 Task: For heading Use Caveat with pink colour.  font size for heading20,  'Change the font style of data to'Caveat and font size to 12,  Change the alignment of both headline & data to Align left In the sheet  Budget Control Sheetbook
Action: Mouse moved to (108, 209)
Screenshot: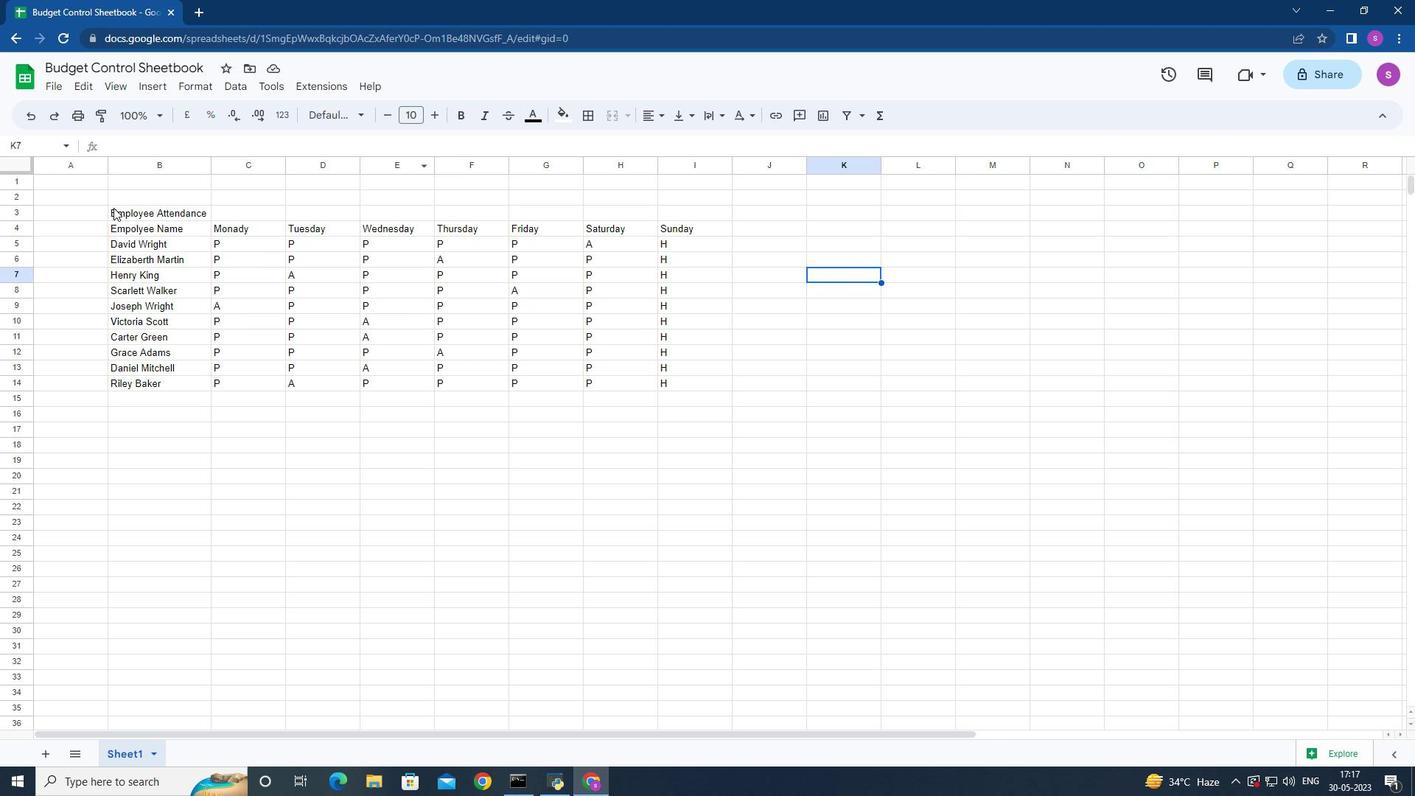 
Action: Mouse pressed left at (108, 209)
Screenshot: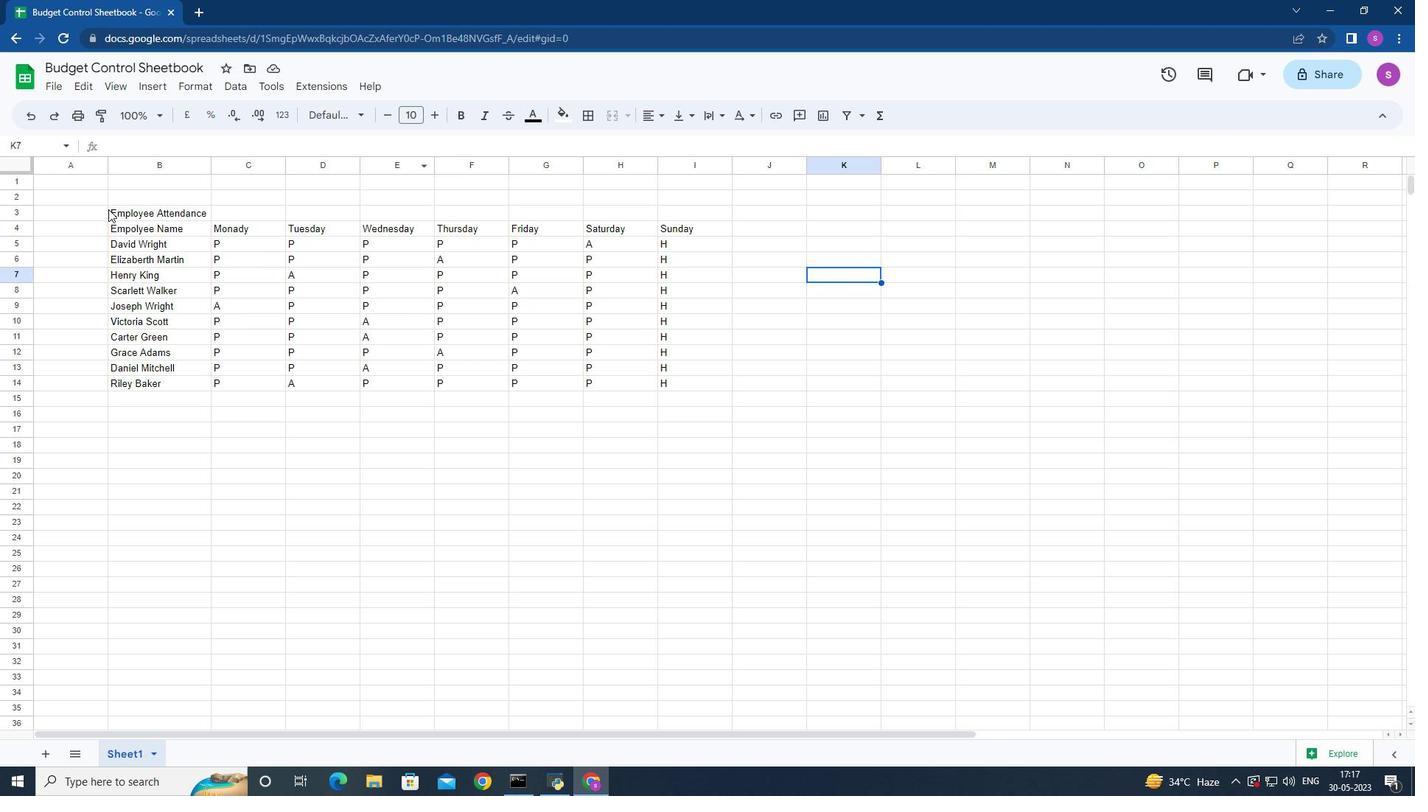 
Action: Mouse moved to (354, 115)
Screenshot: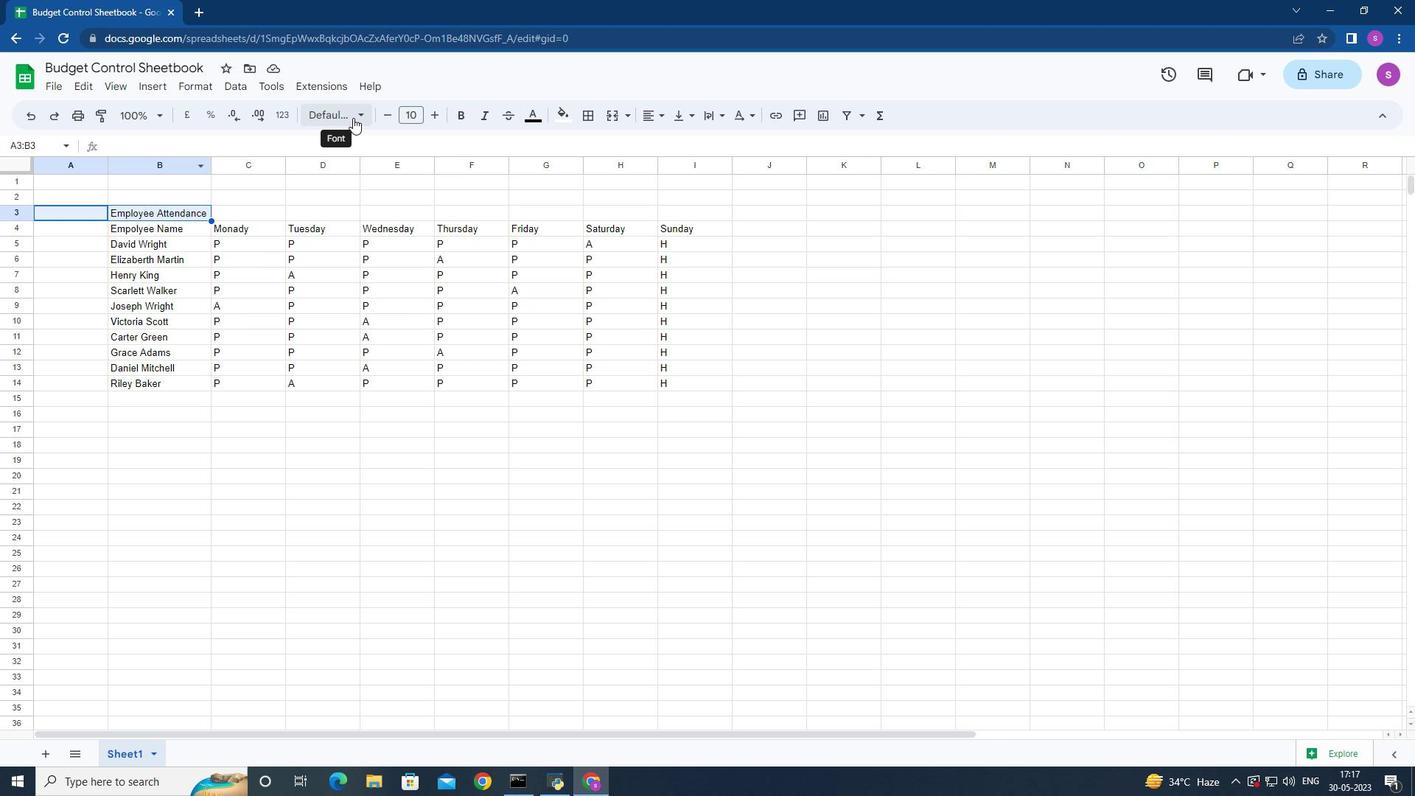
Action: Mouse pressed left at (354, 115)
Screenshot: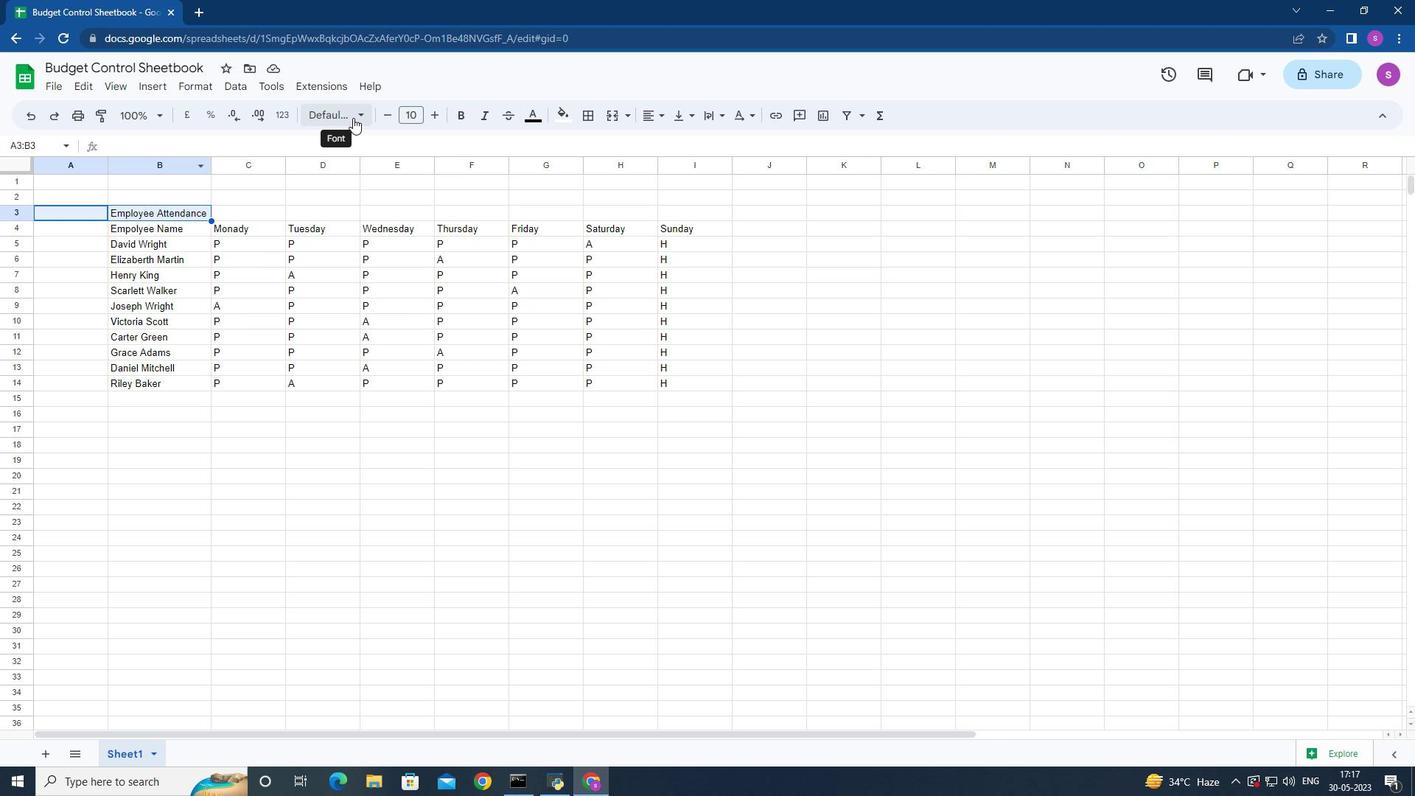 
Action: Mouse moved to (371, 444)
Screenshot: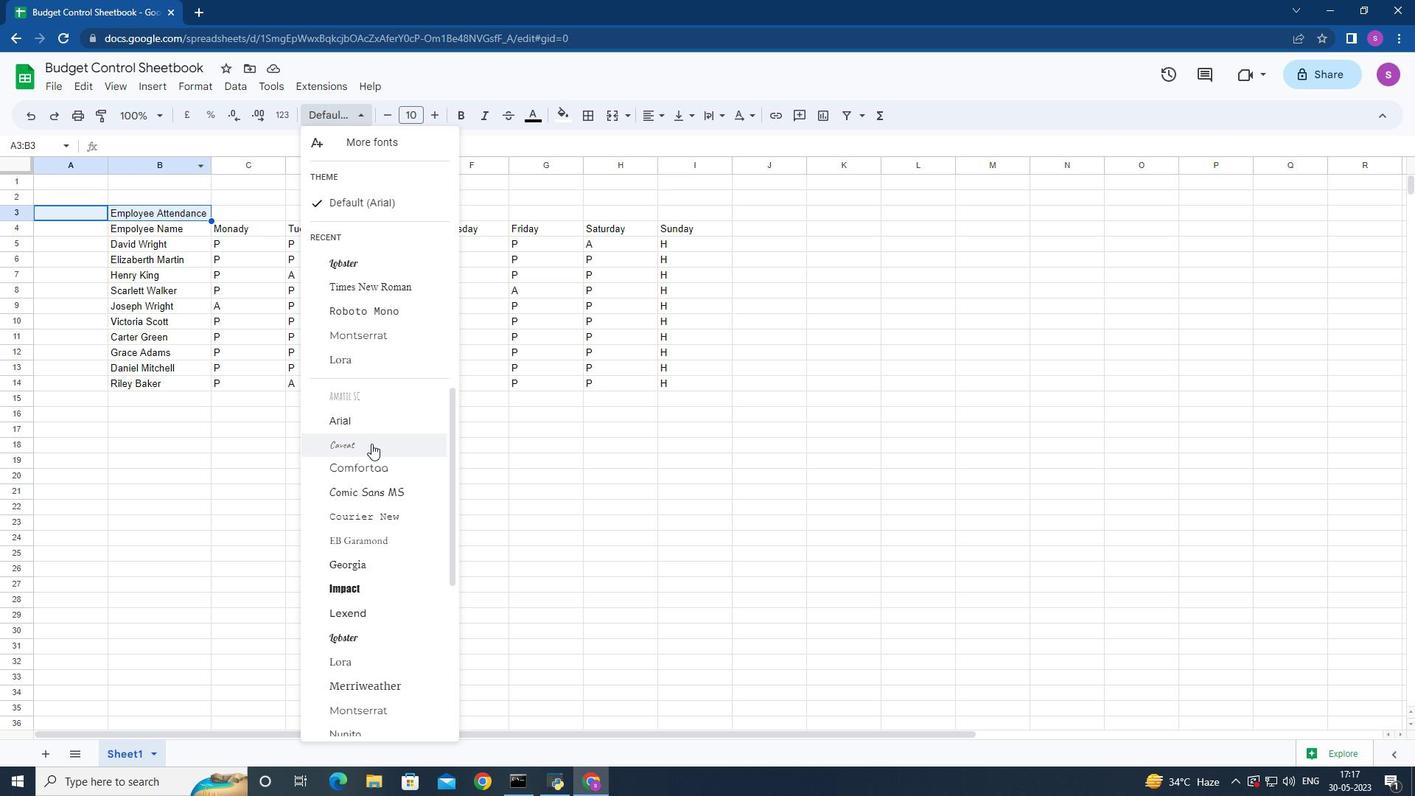 
Action: Mouse pressed left at (371, 444)
Screenshot: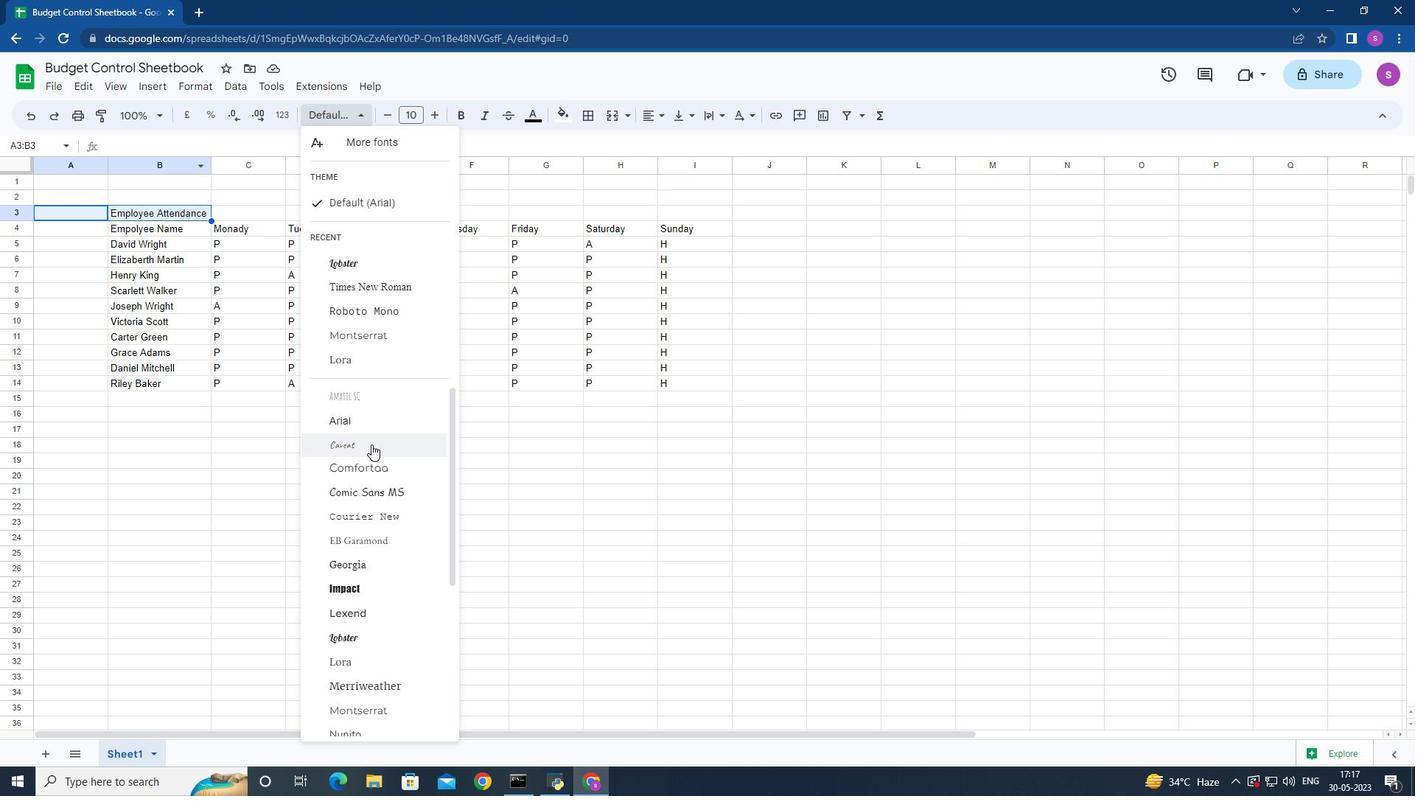 
Action: Mouse moved to (528, 117)
Screenshot: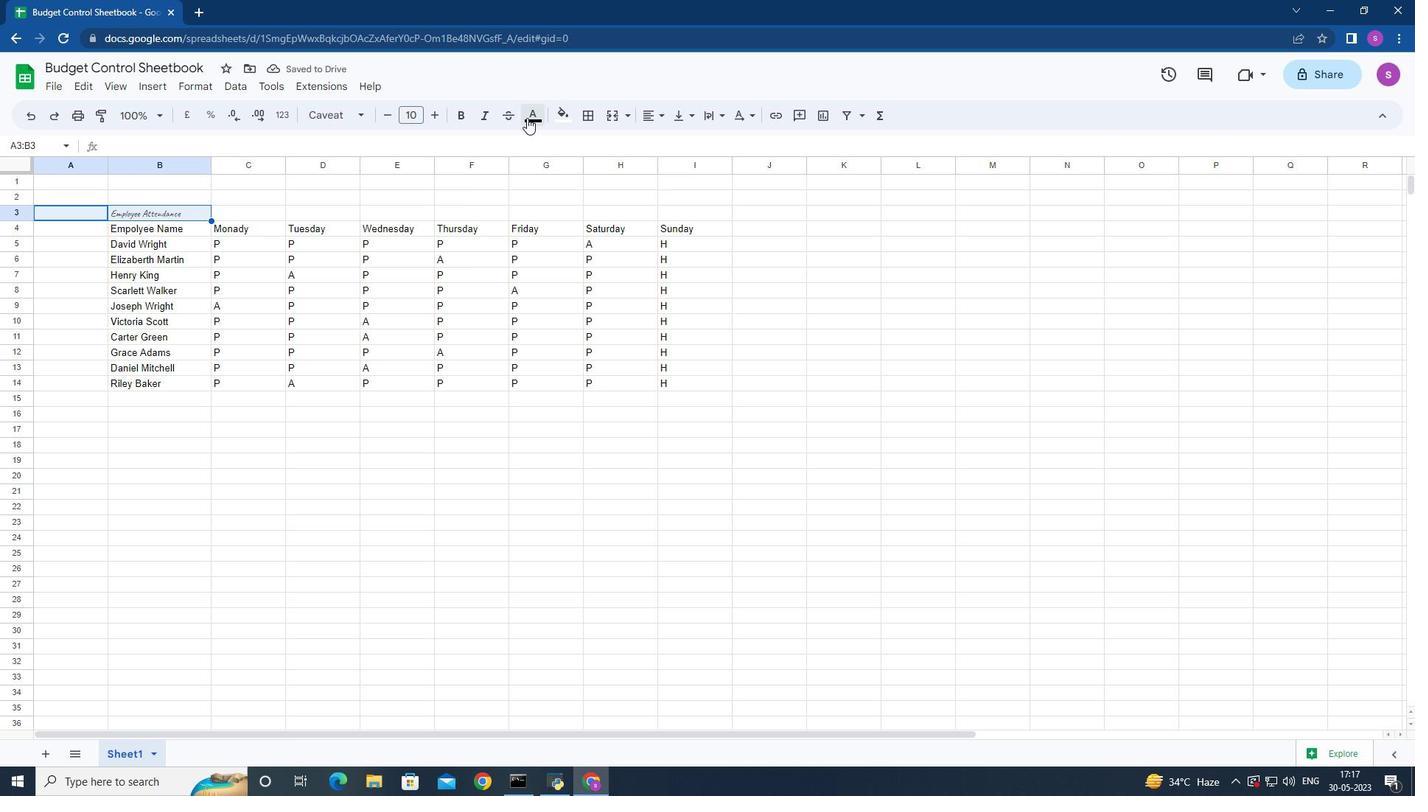 
Action: Mouse pressed left at (528, 117)
Screenshot: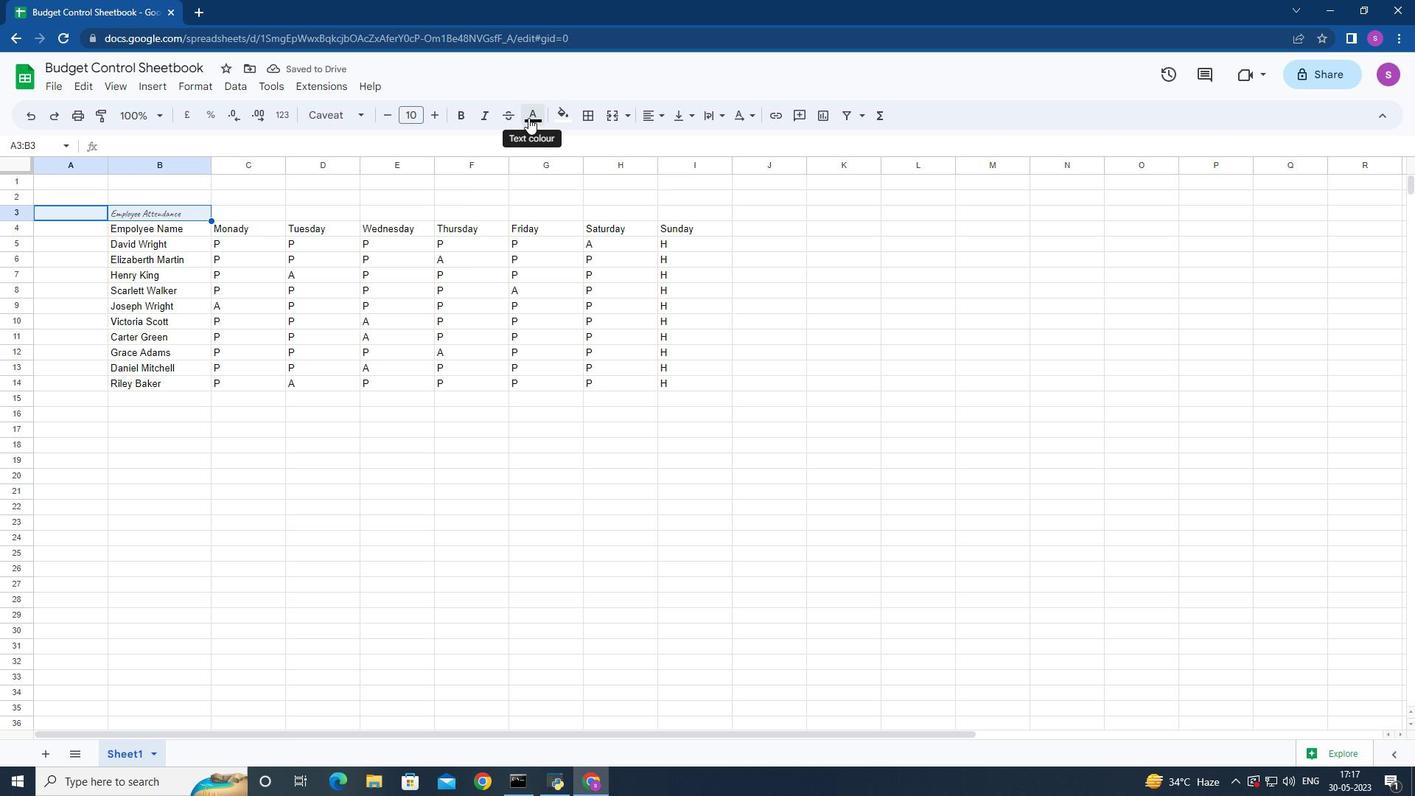 
Action: Mouse moved to (546, 345)
Screenshot: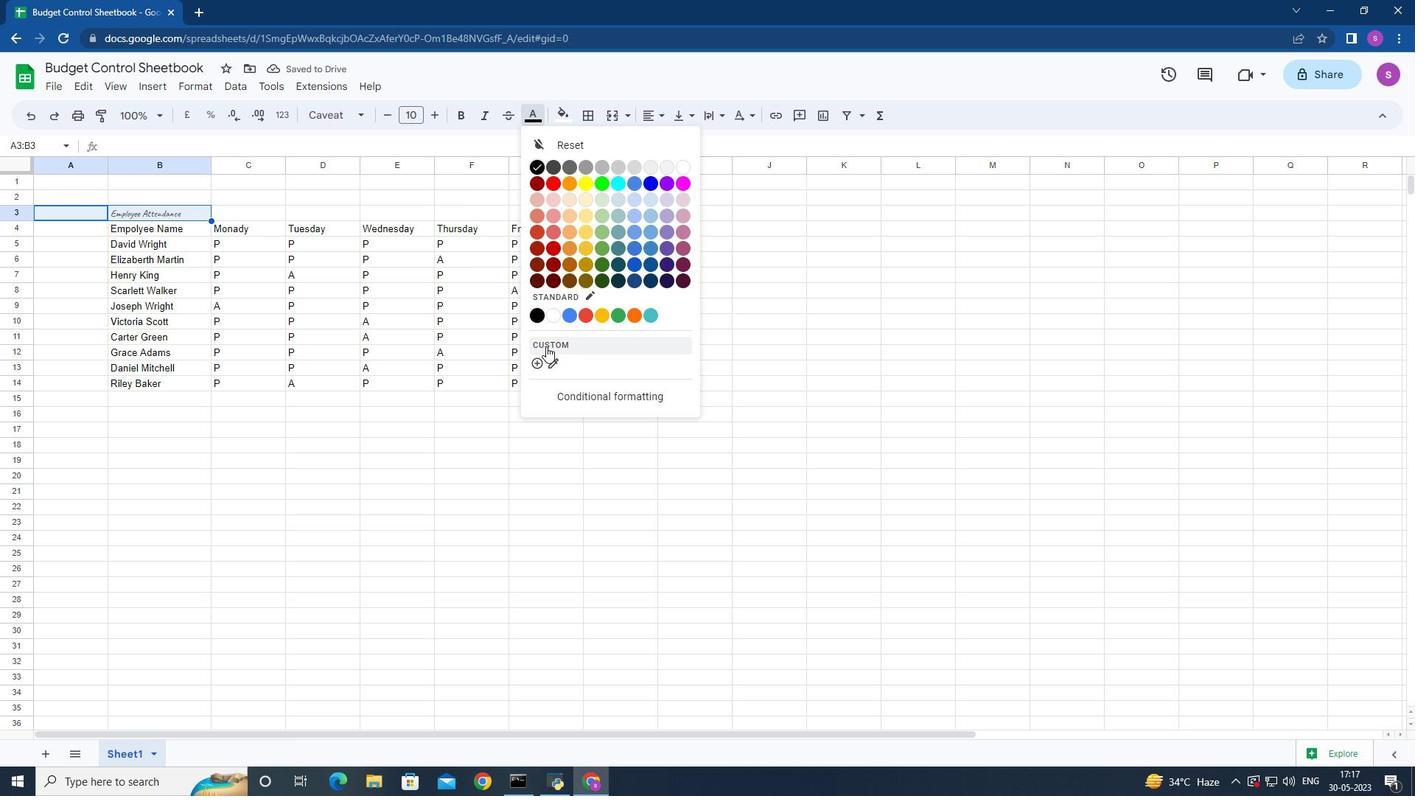 
Action: Mouse pressed left at (546, 345)
Screenshot: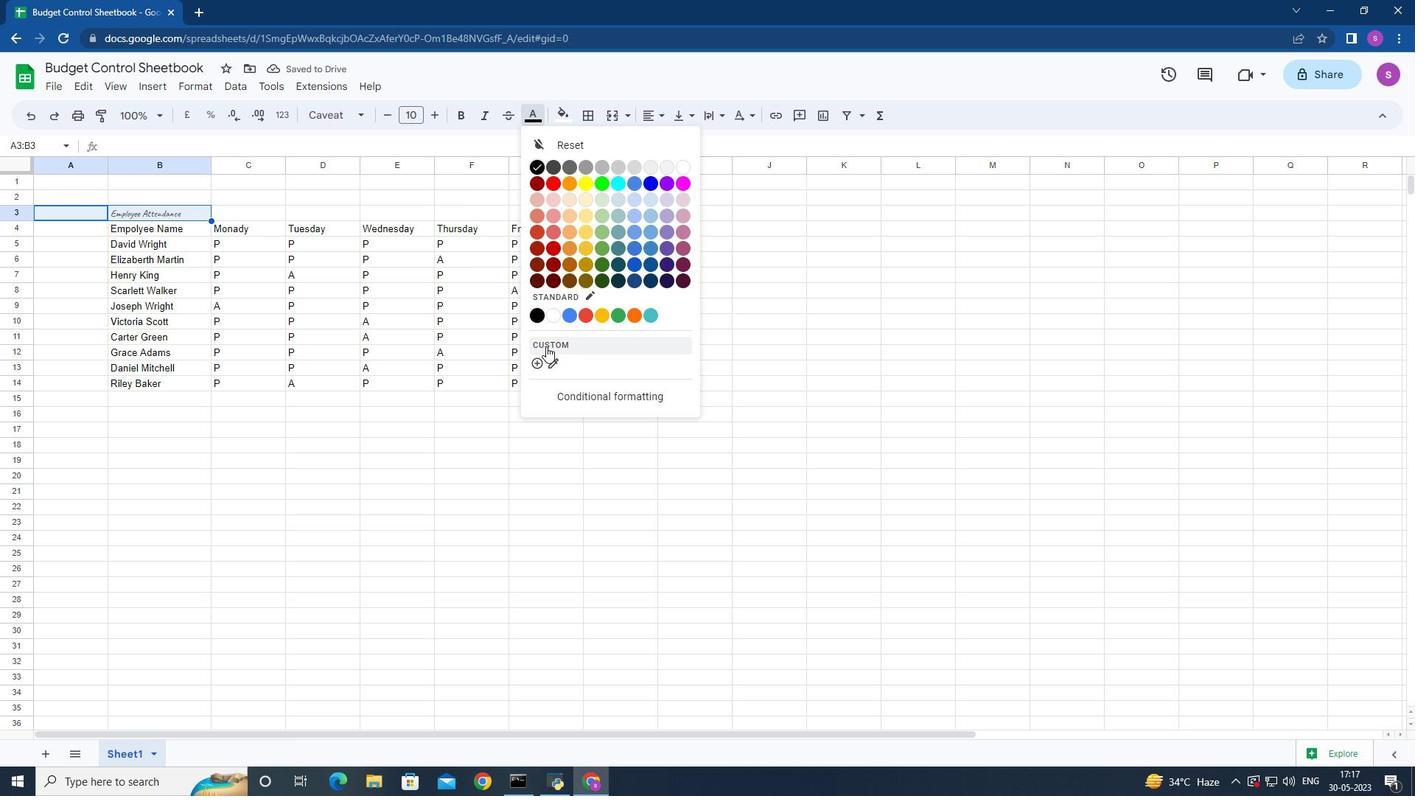 
Action: Mouse moved to (606, 471)
Screenshot: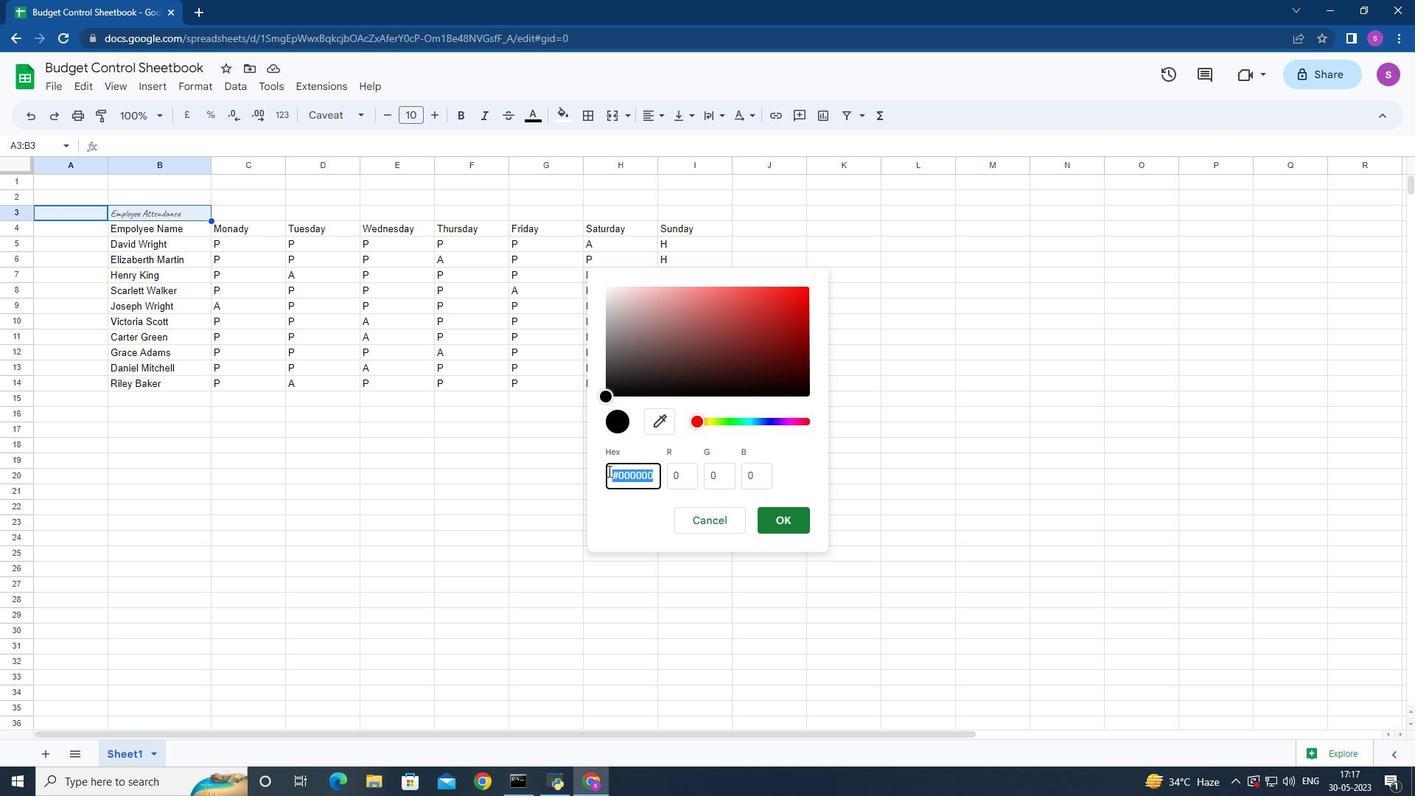 
Action: Key pressed ctrl+V
Screenshot: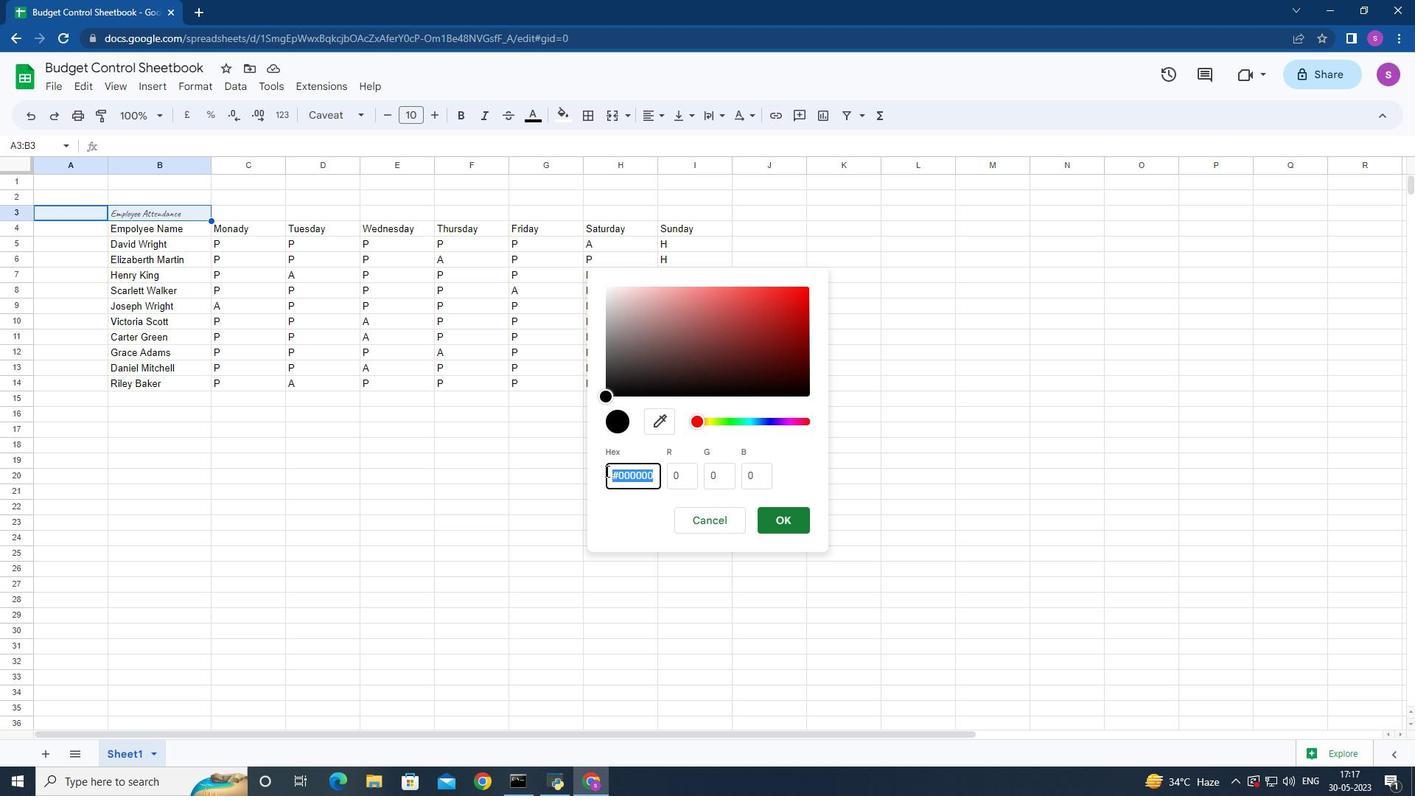 
Action: Mouse moved to (780, 515)
Screenshot: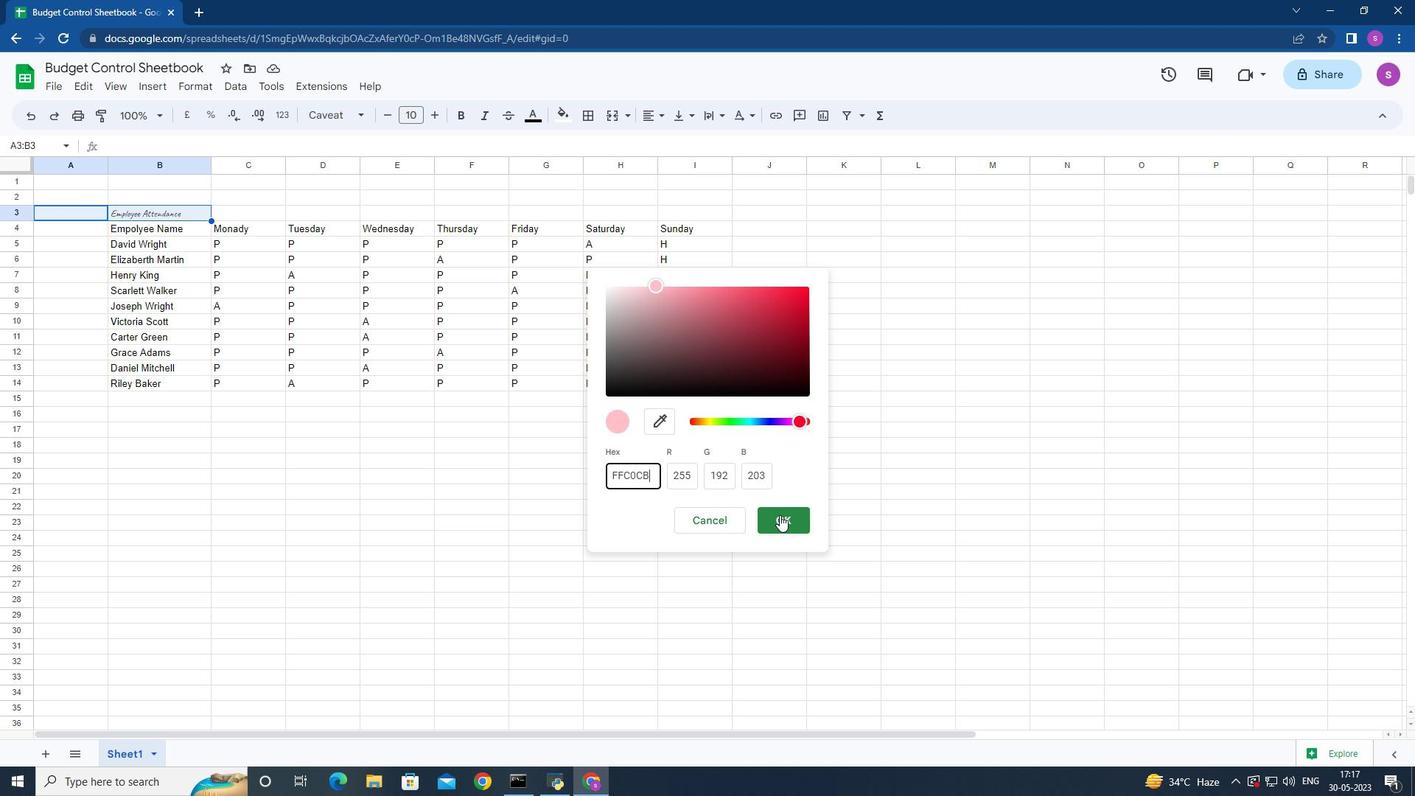 
Action: Mouse pressed left at (780, 515)
Screenshot: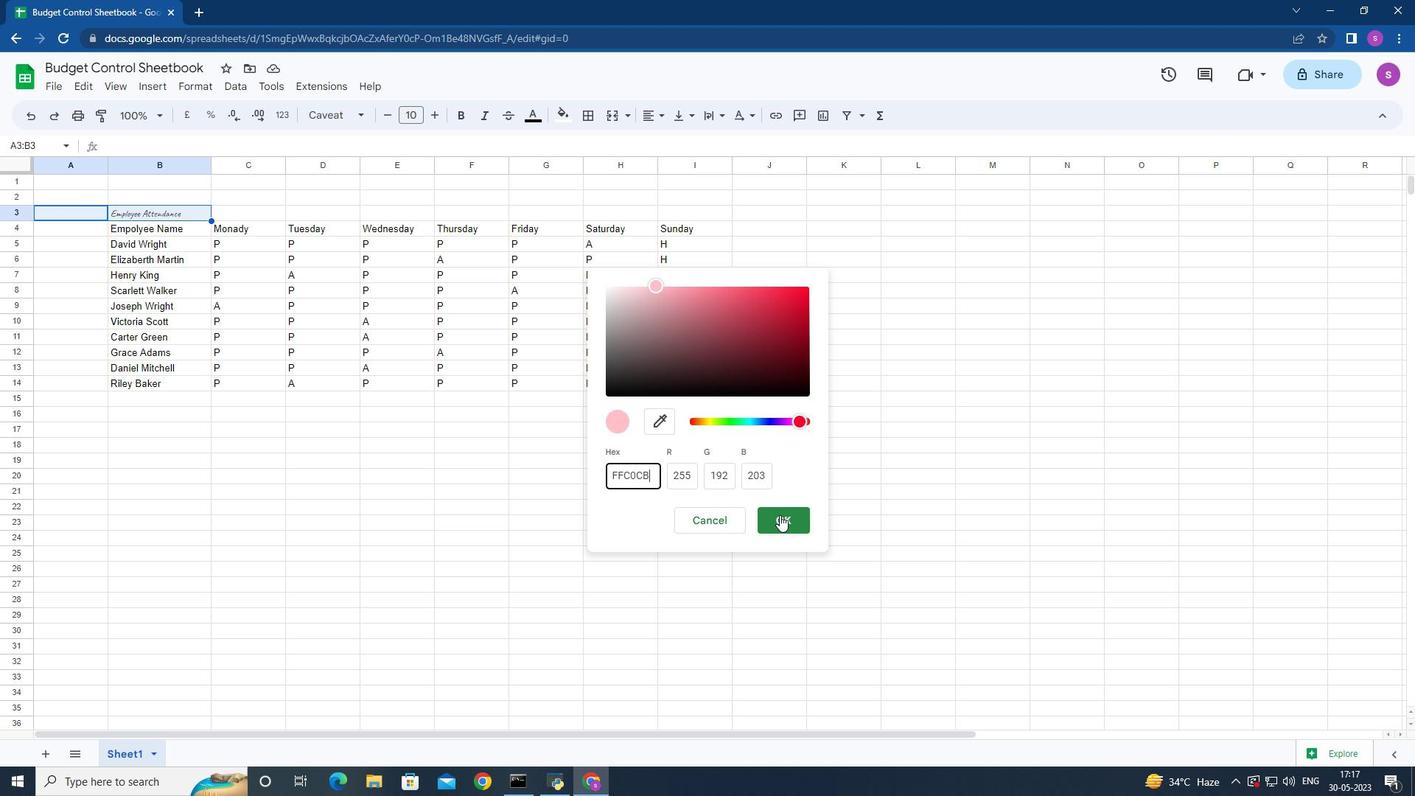 
Action: Mouse moved to (432, 112)
Screenshot: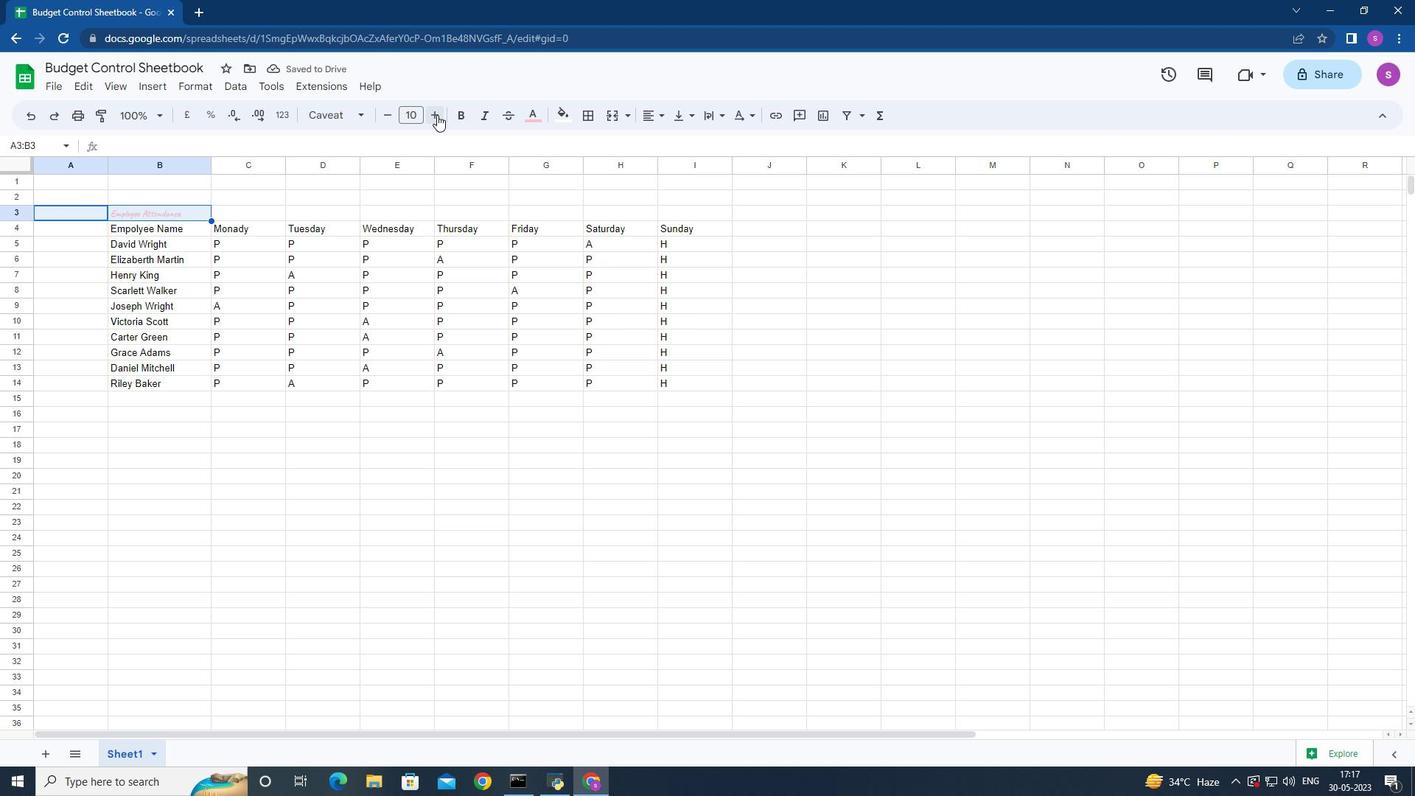 
Action: Mouse pressed left at (432, 112)
Screenshot: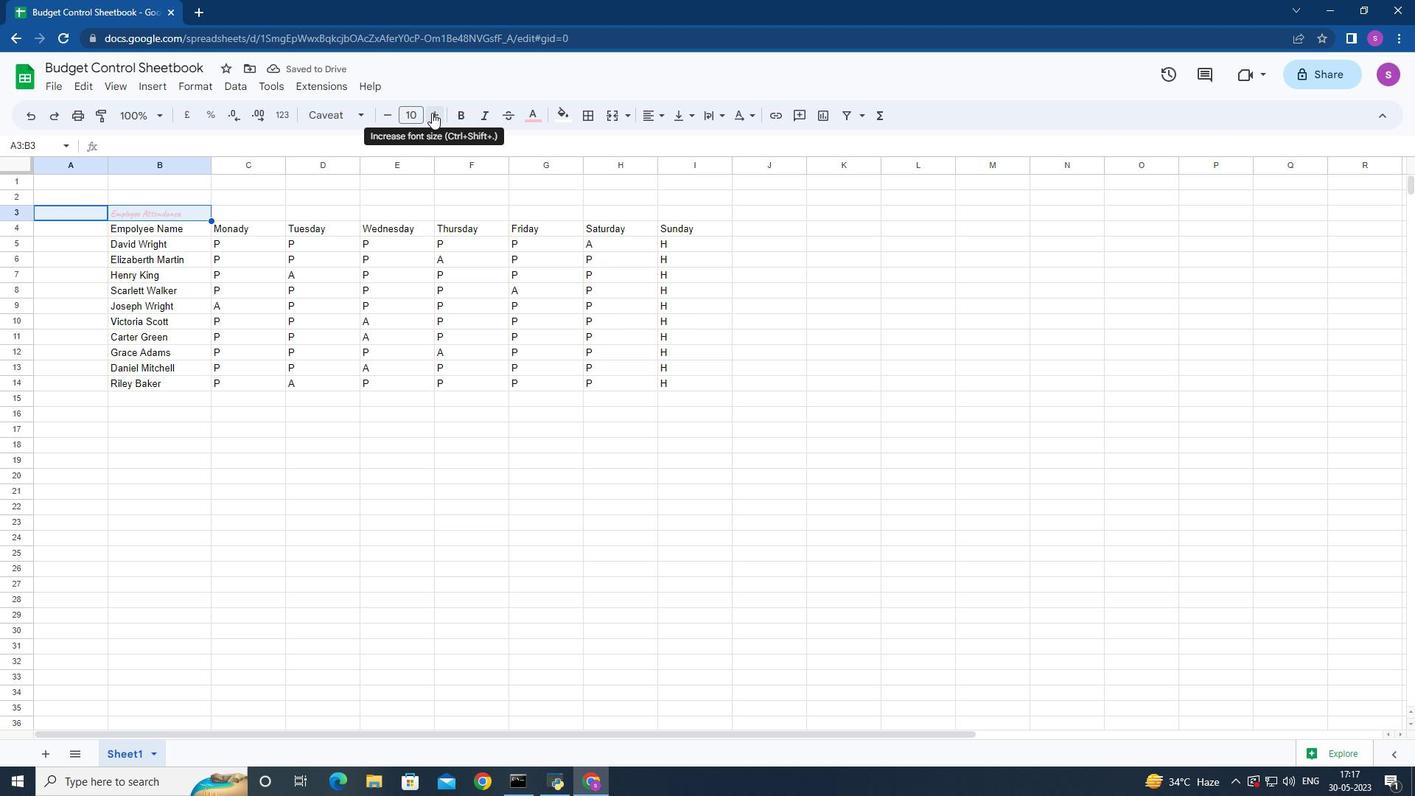 
Action: Mouse pressed left at (432, 112)
Screenshot: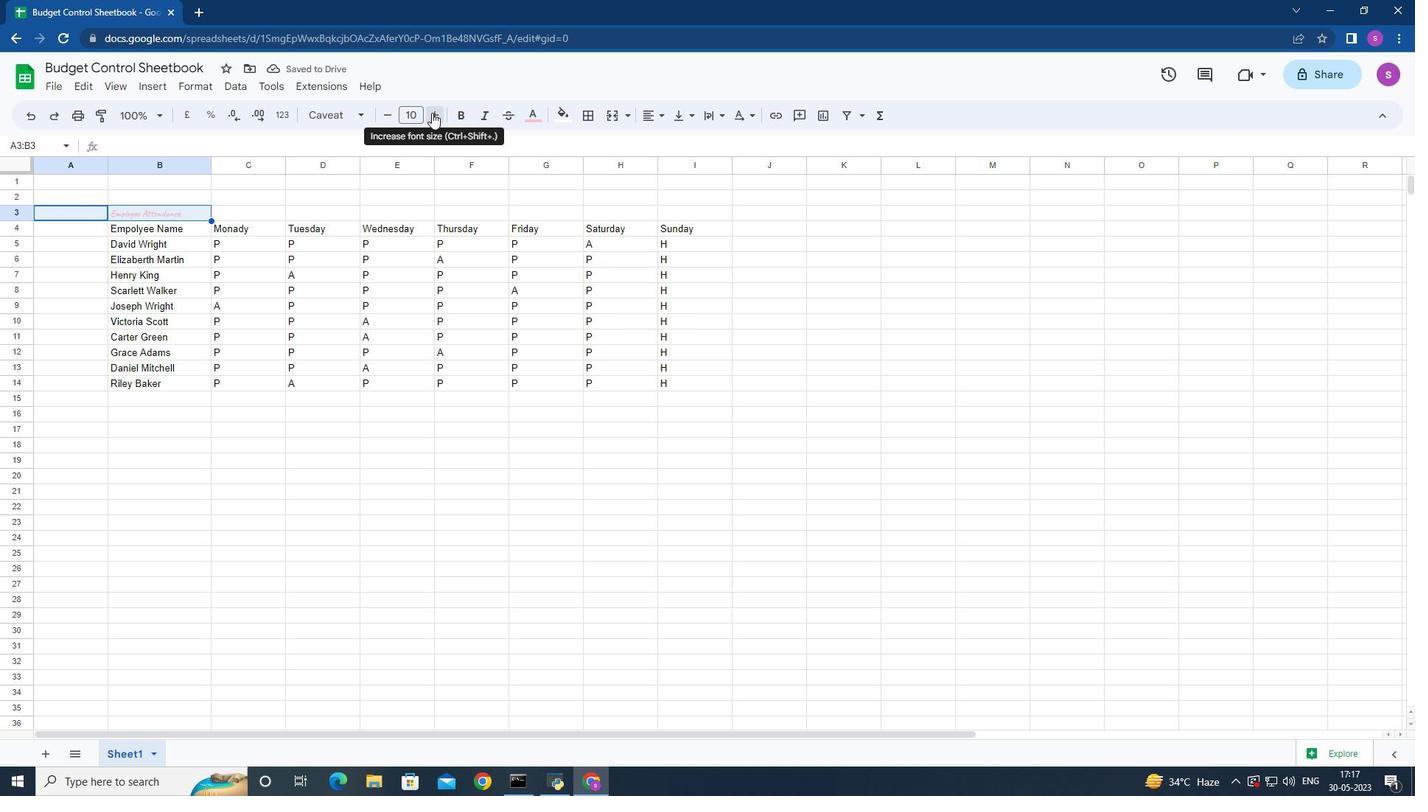 
Action: Mouse pressed left at (432, 112)
Screenshot: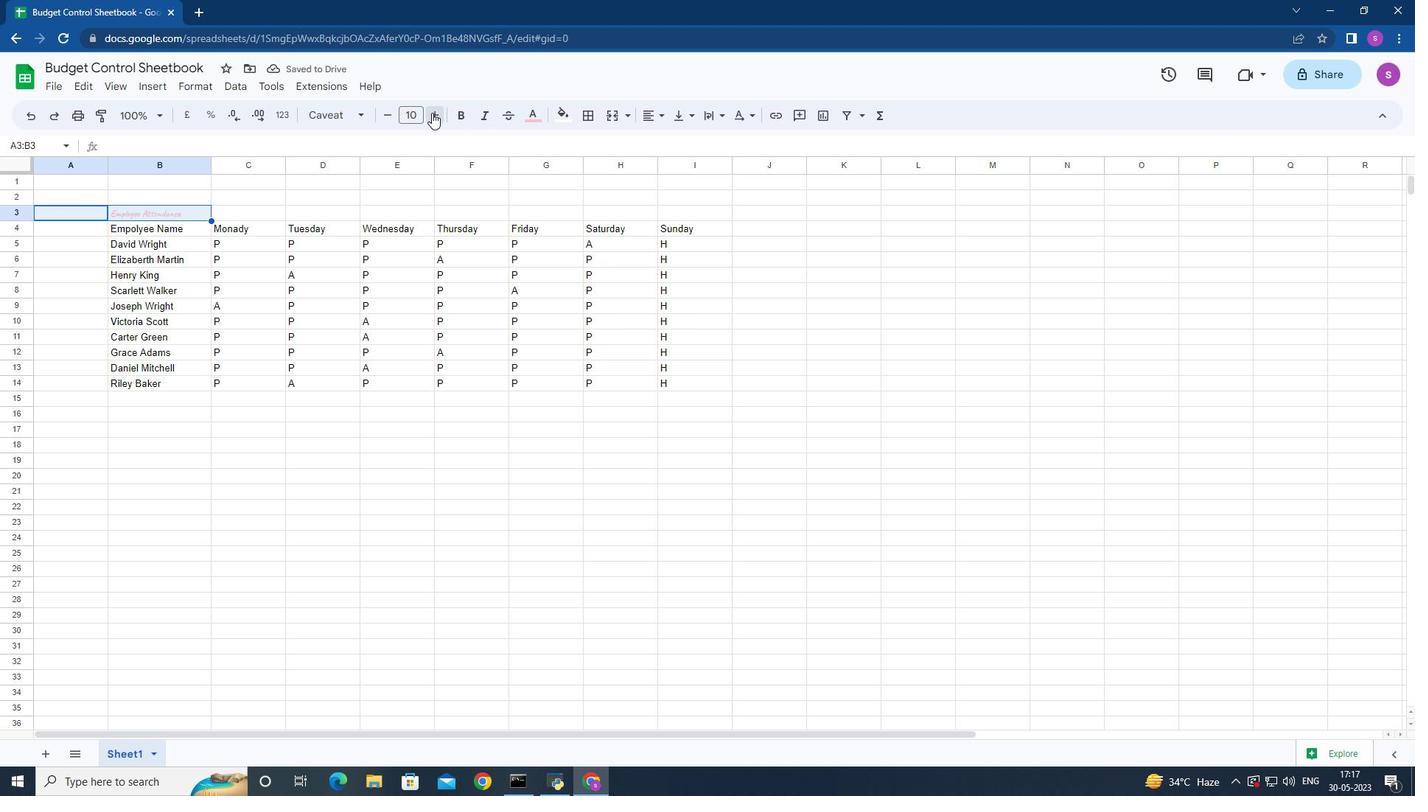 
Action: Mouse pressed left at (432, 112)
Screenshot: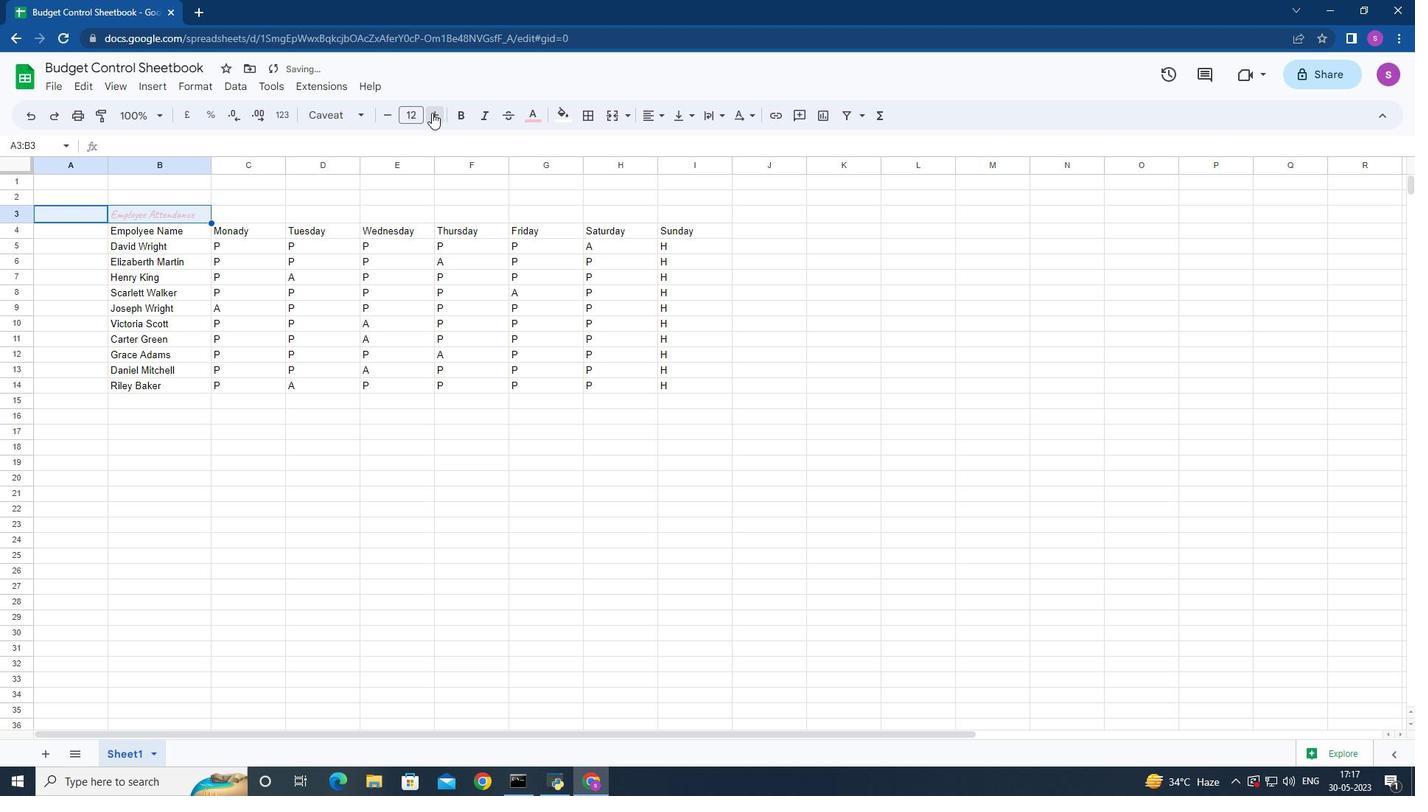 
Action: Mouse pressed left at (432, 112)
Screenshot: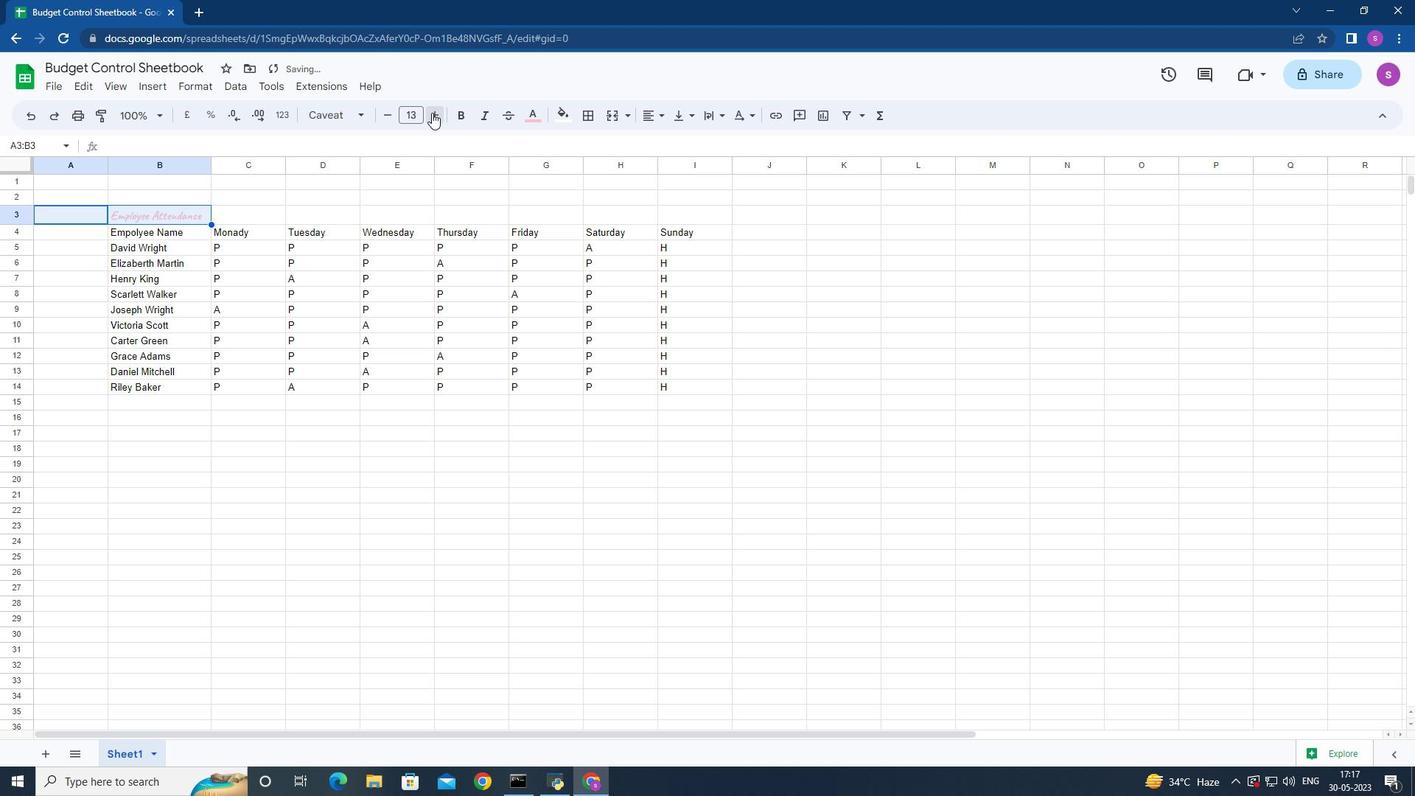 
Action: Mouse pressed left at (432, 112)
Screenshot: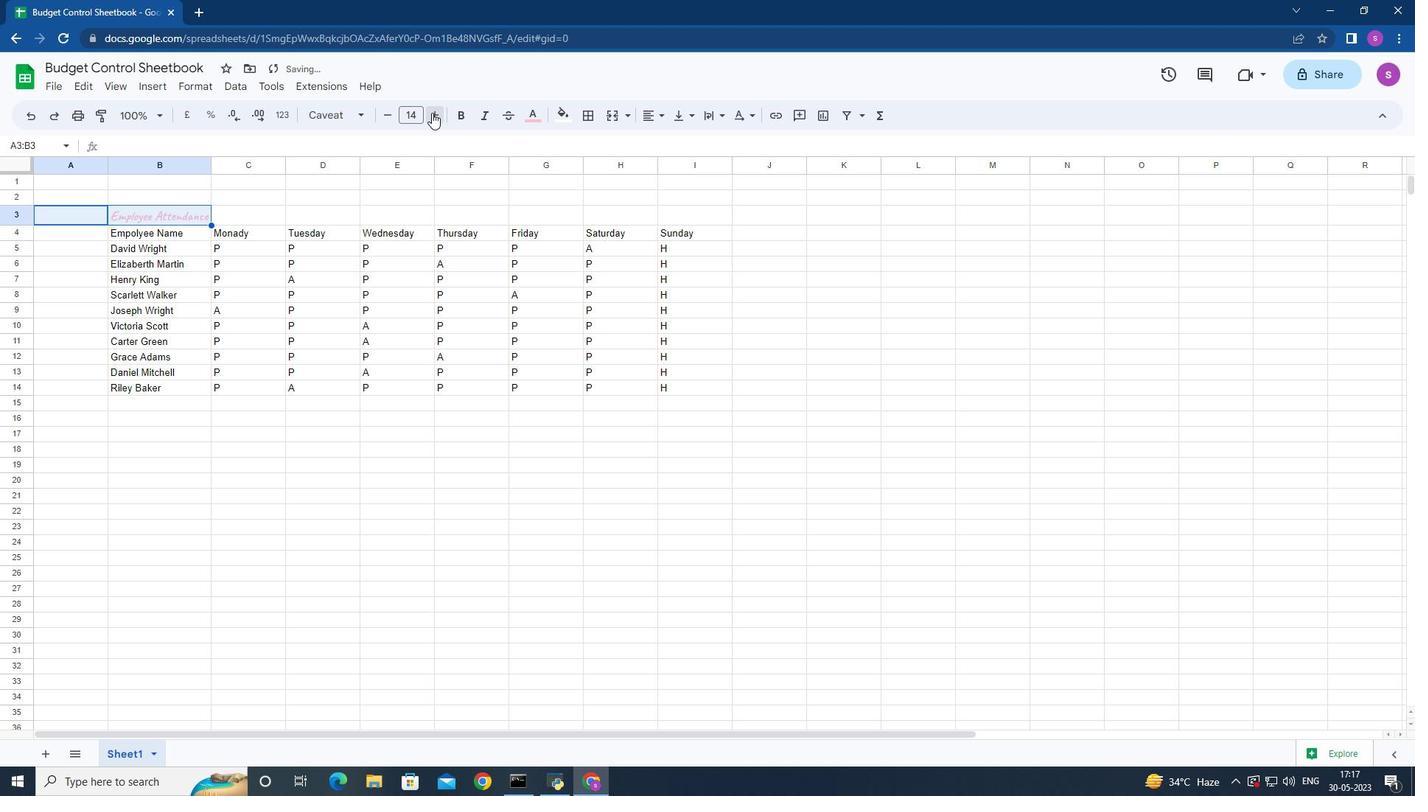 
Action: Mouse pressed left at (432, 112)
Screenshot: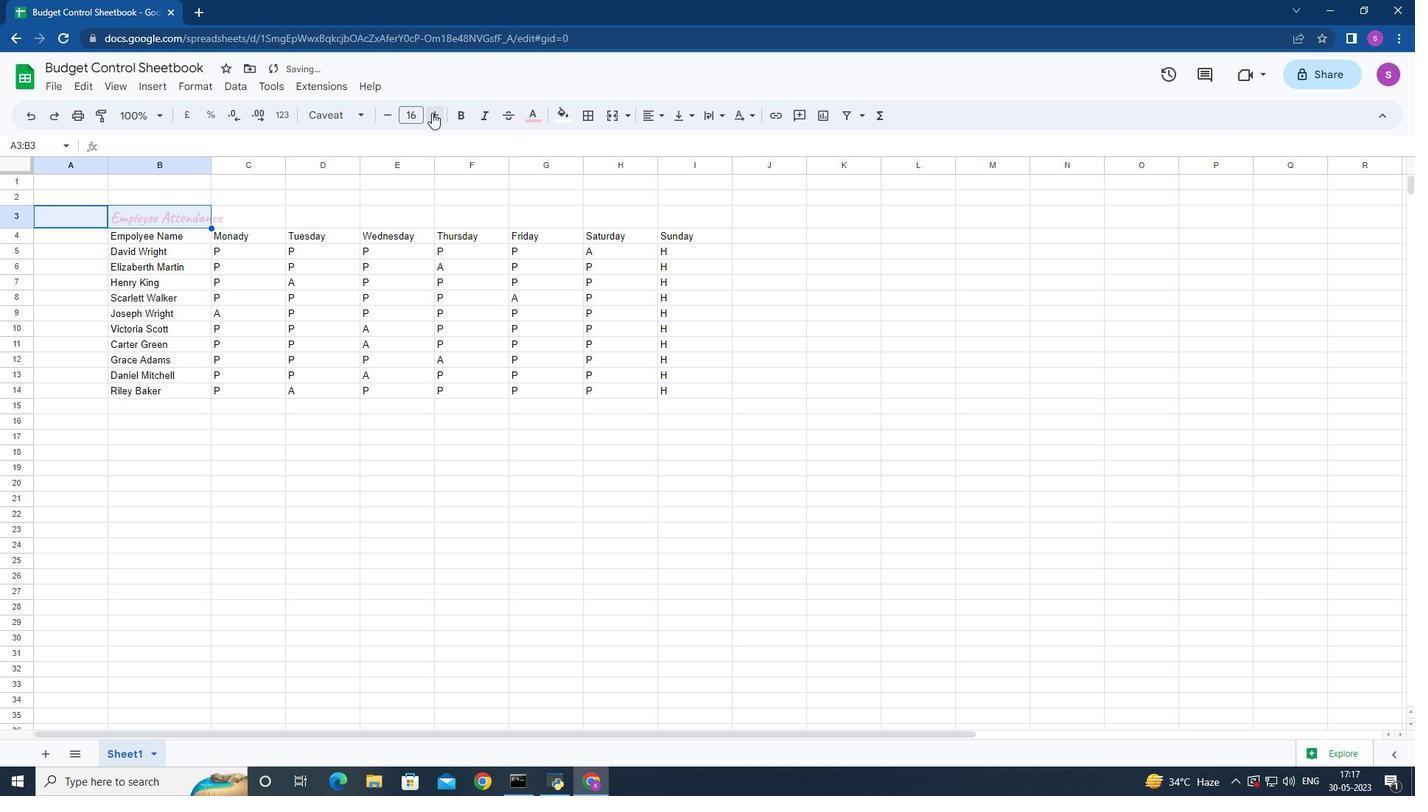 
Action: Mouse pressed left at (432, 112)
Screenshot: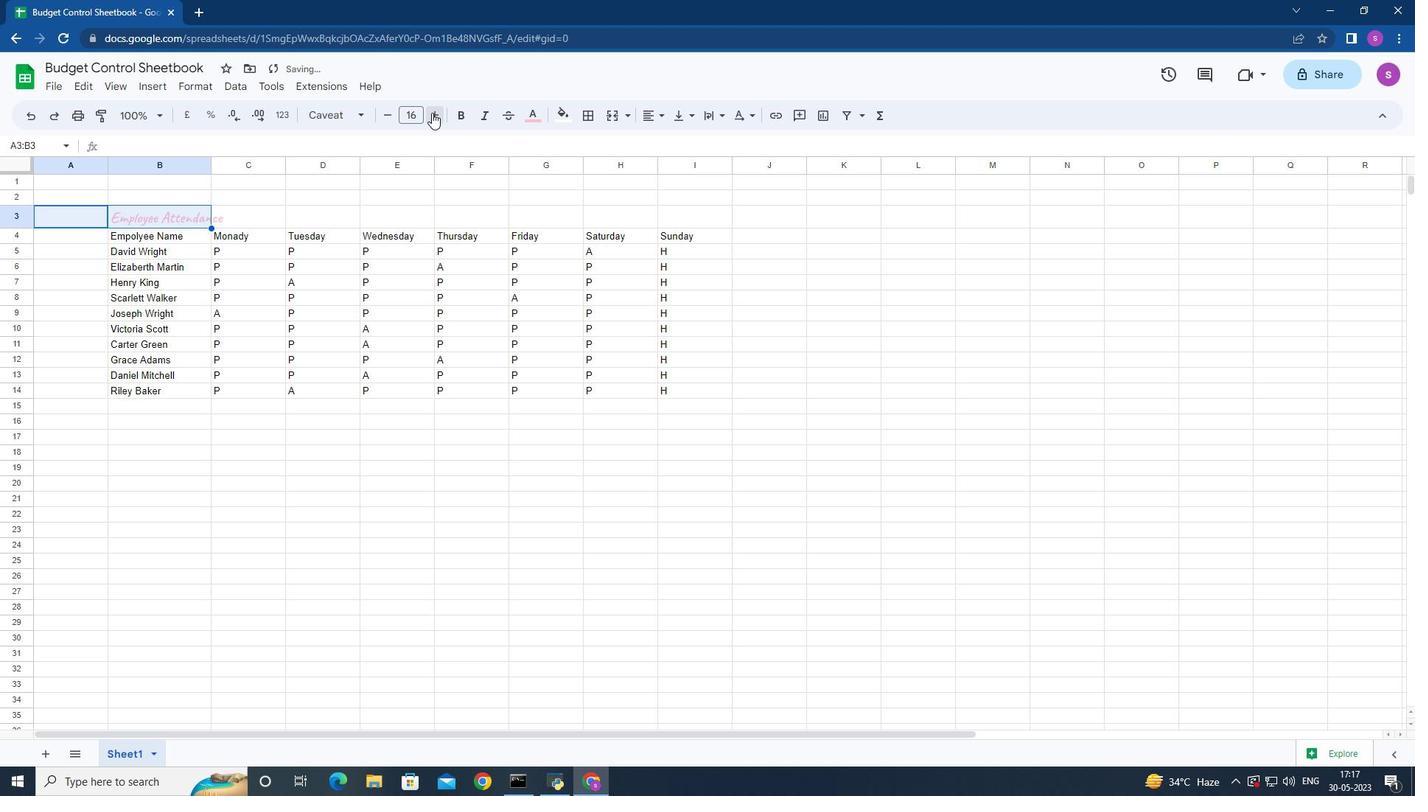 
Action: Mouse pressed left at (432, 112)
Screenshot: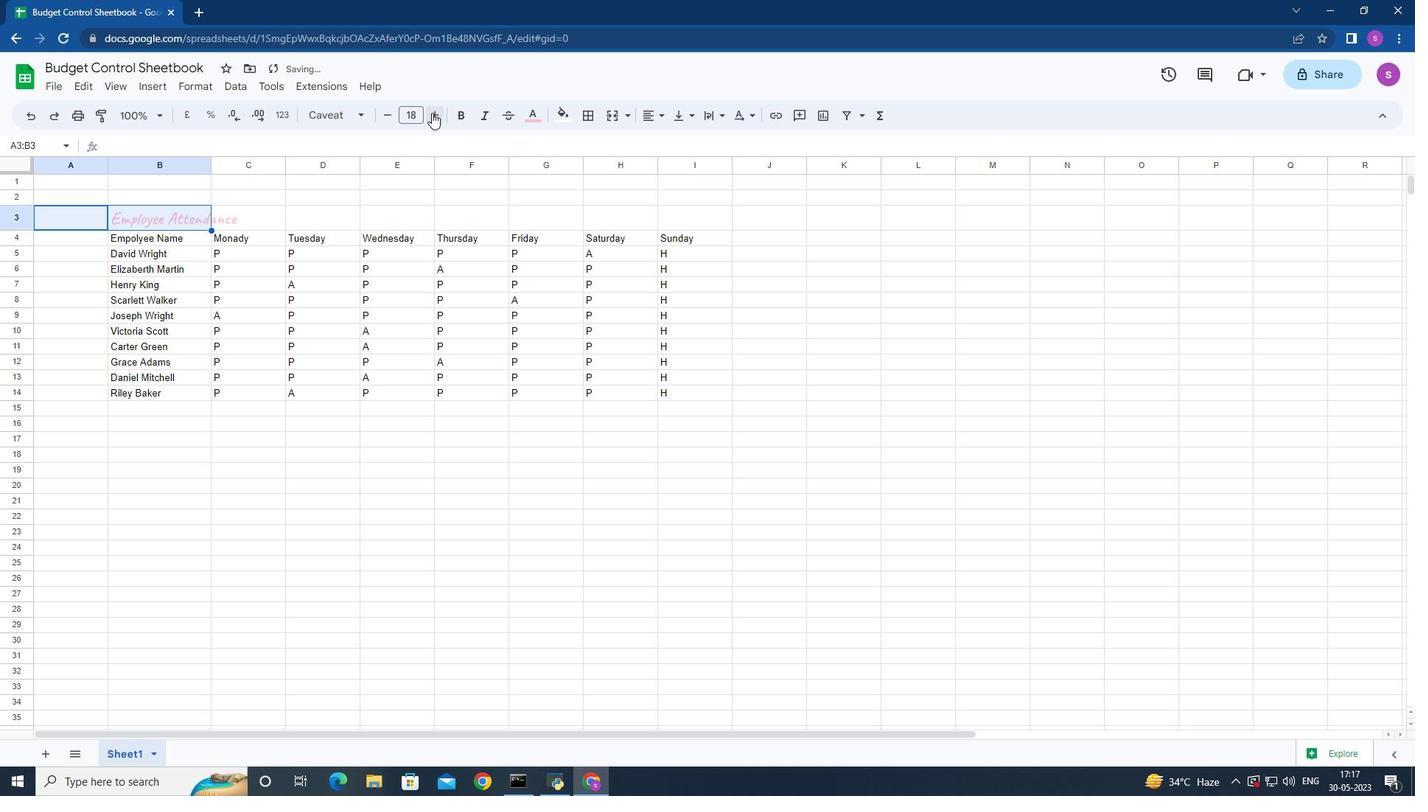 
Action: Mouse pressed left at (432, 112)
Screenshot: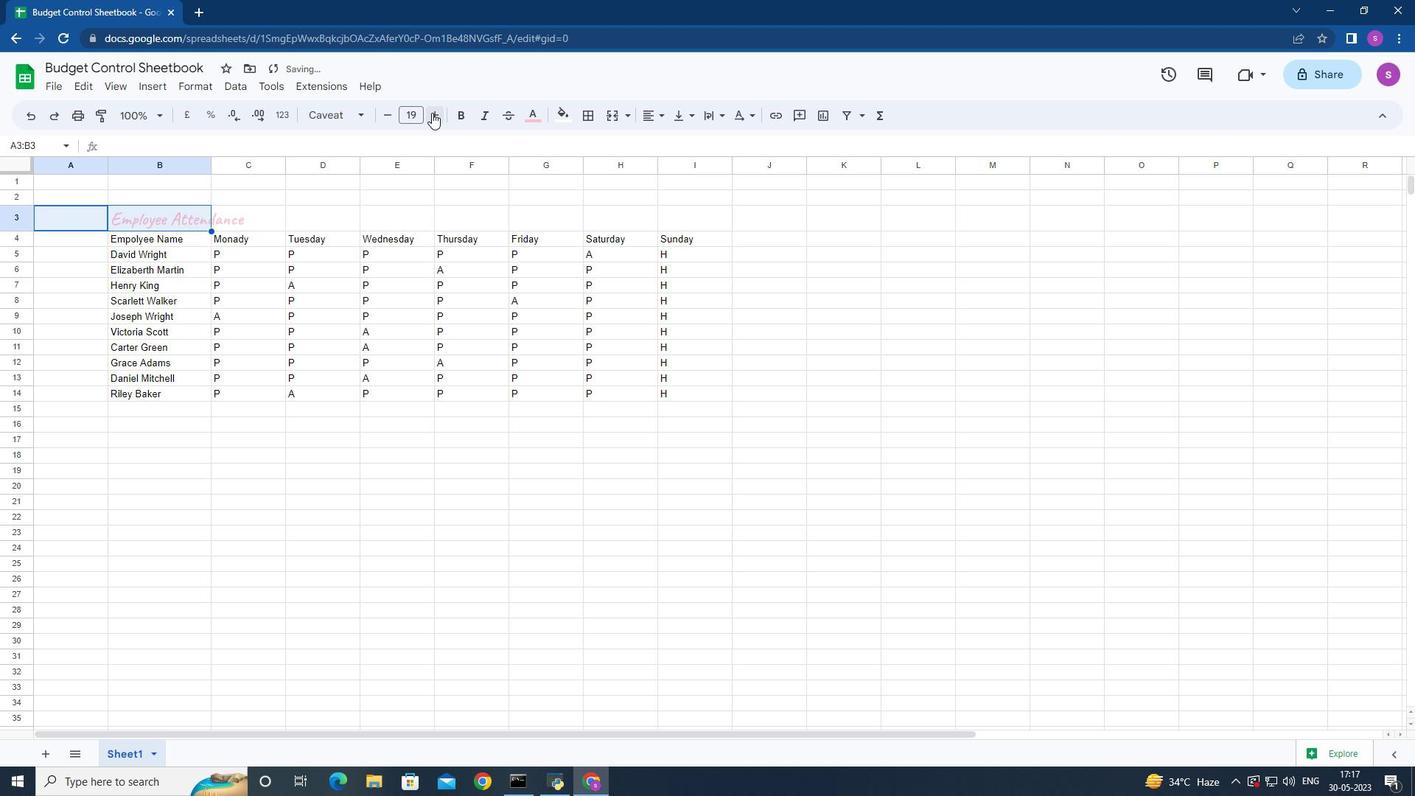 
Action: Mouse moved to (109, 243)
Screenshot: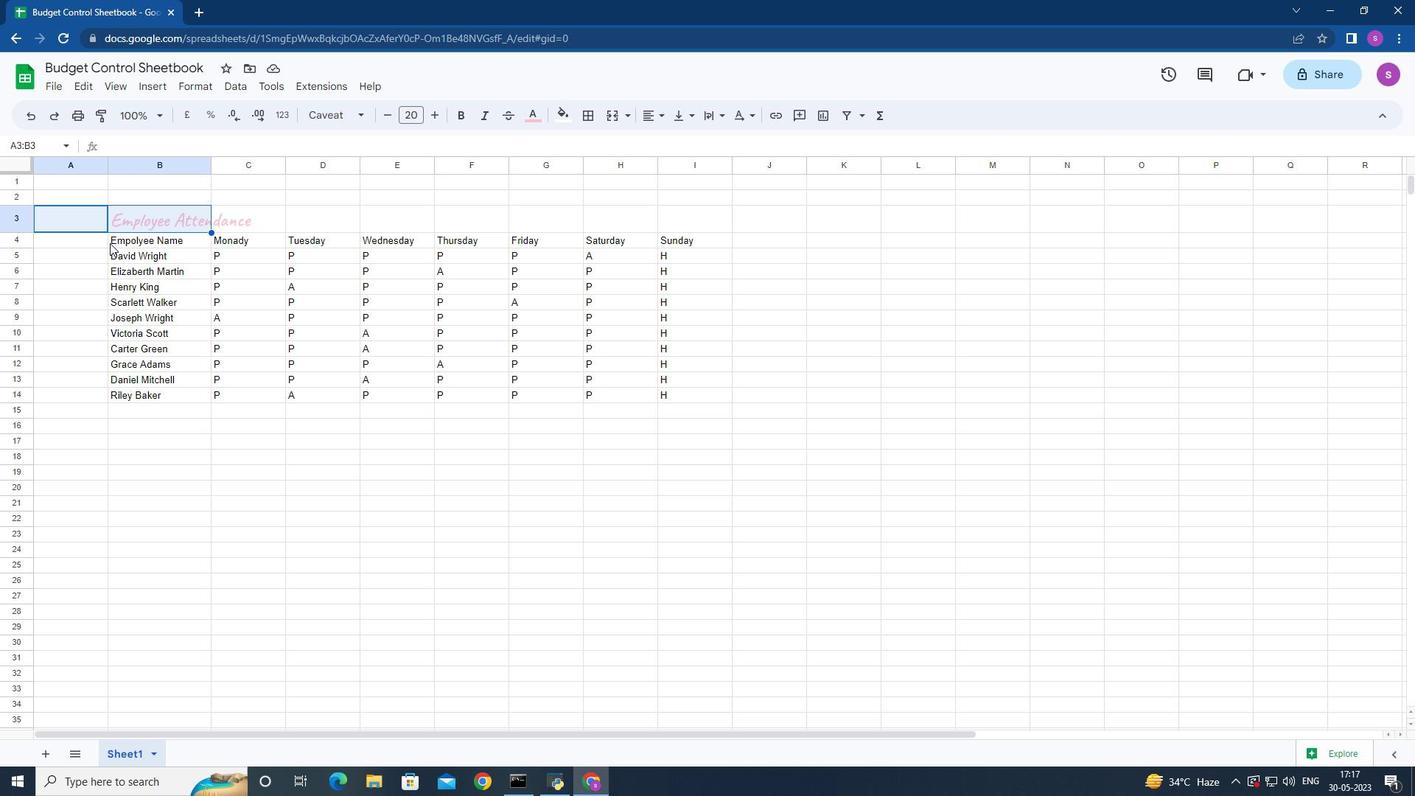 
Action: Mouse pressed left at (109, 243)
Screenshot: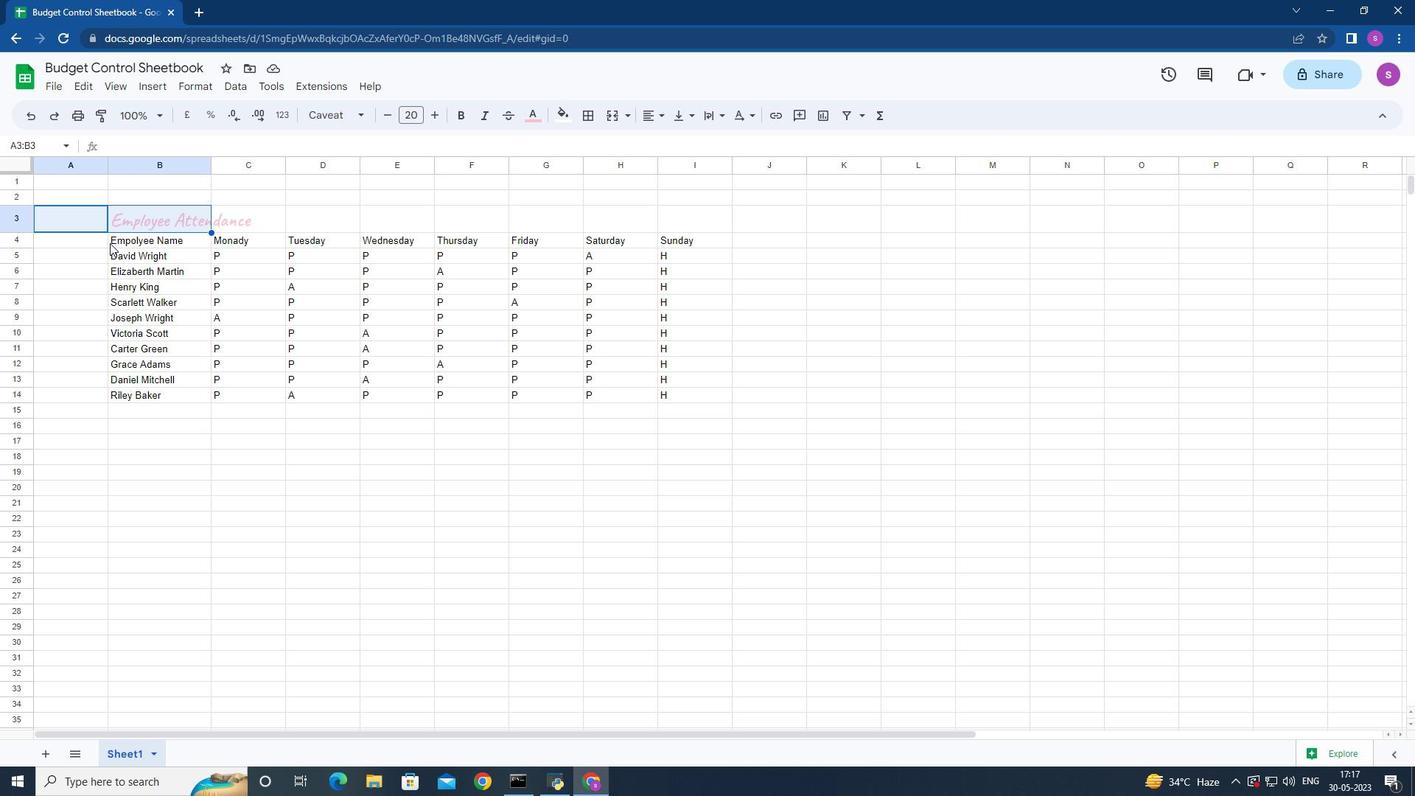 
Action: Mouse moved to (356, 111)
Screenshot: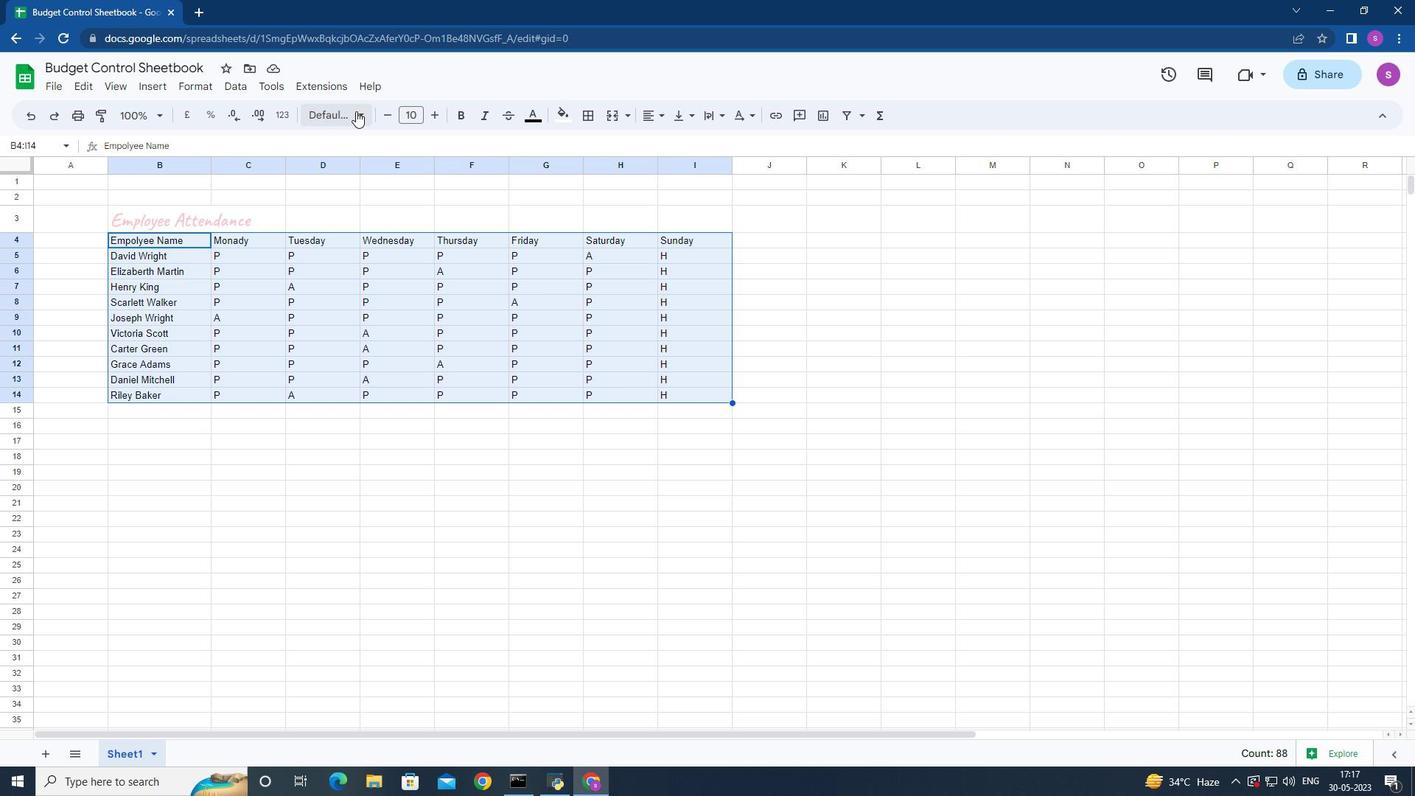 
Action: Mouse pressed left at (356, 111)
Screenshot: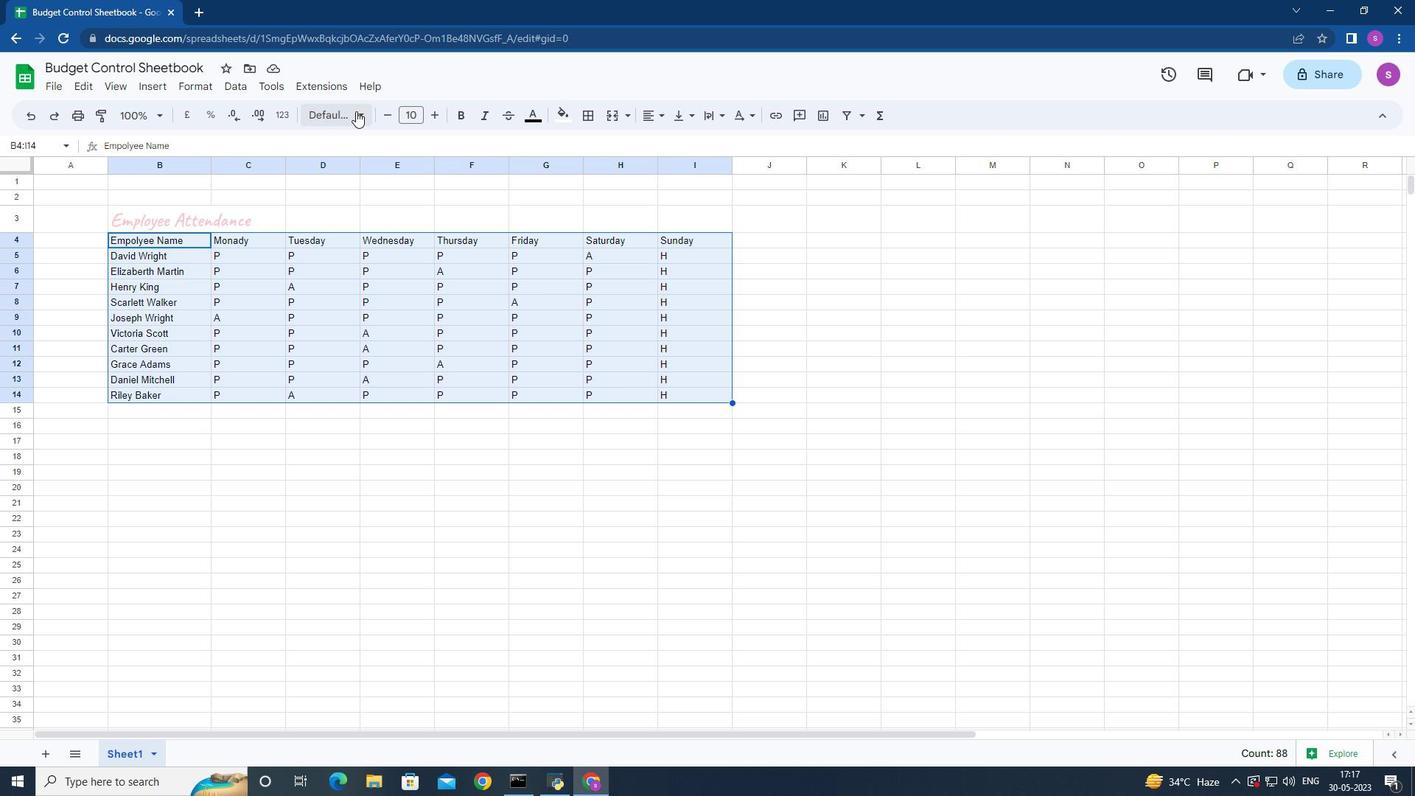 
Action: Mouse moved to (370, 442)
Screenshot: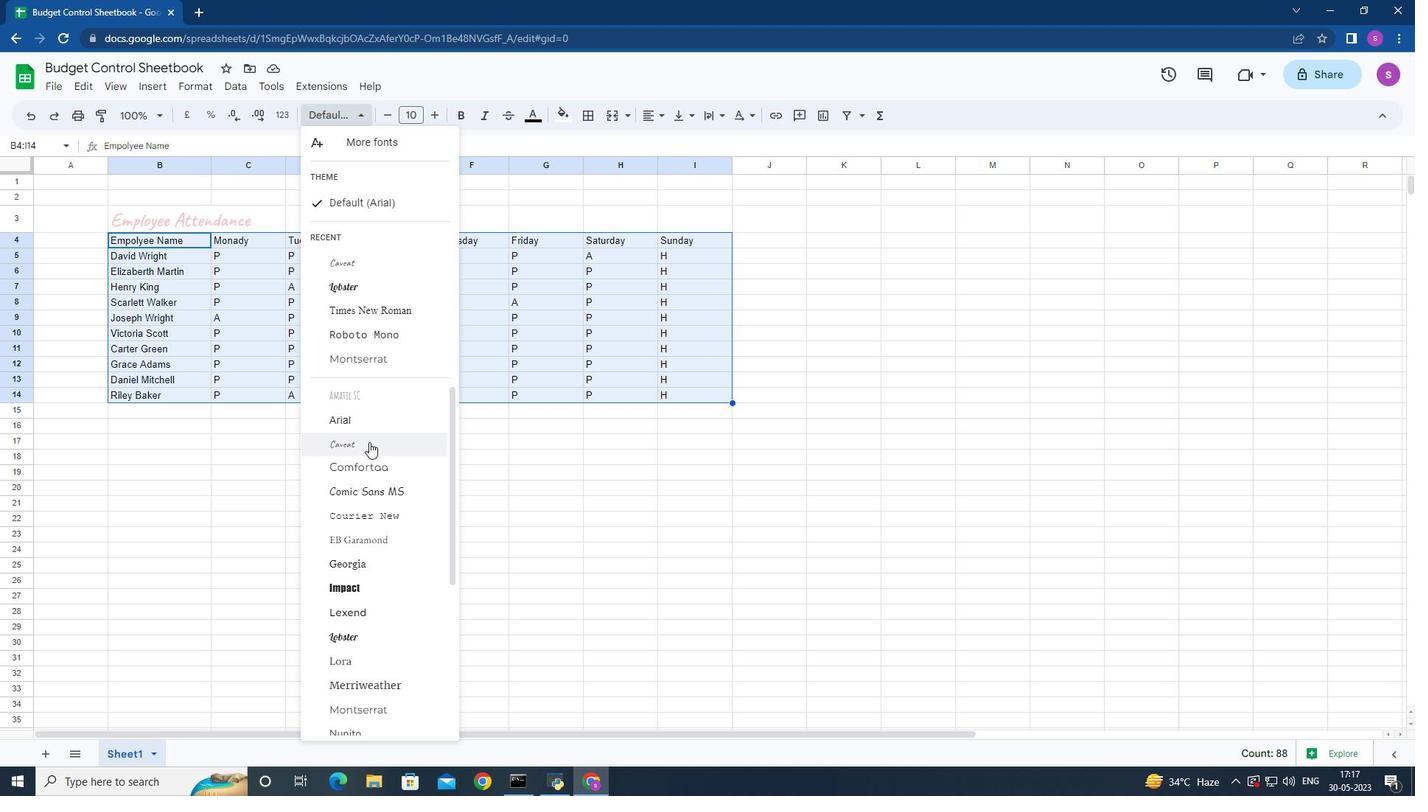 
Action: Mouse pressed left at (370, 442)
Screenshot: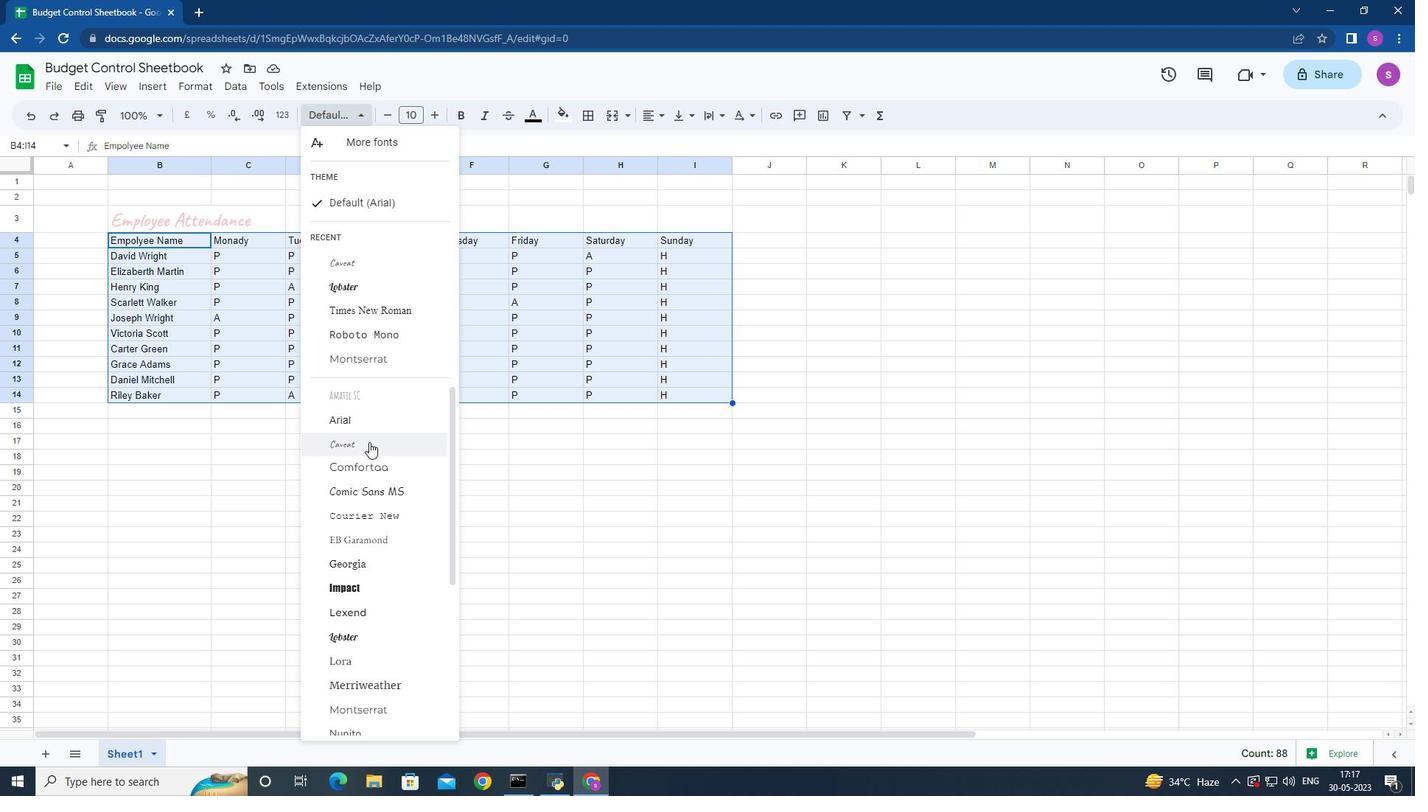 
Action: Mouse moved to (435, 115)
Screenshot: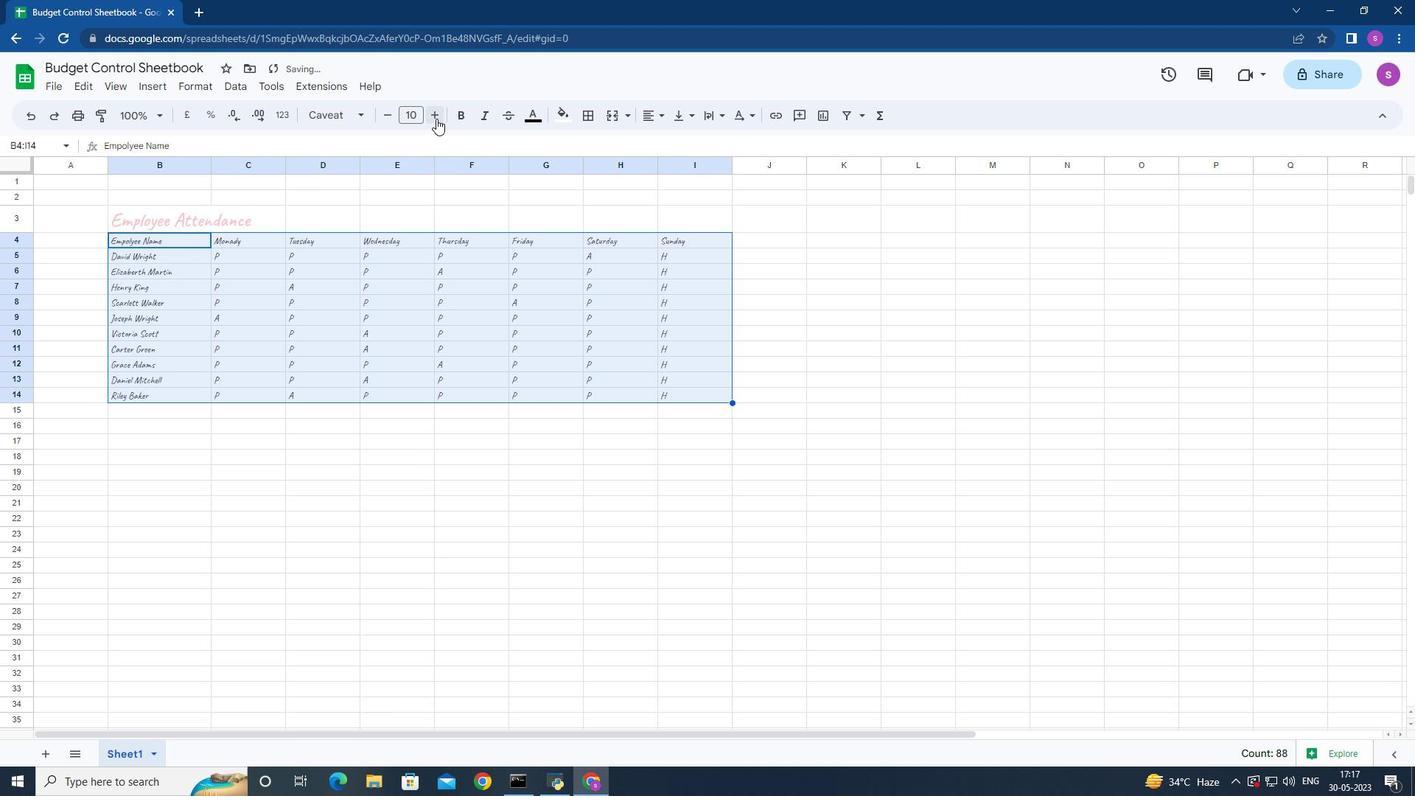
Action: Mouse pressed left at (435, 115)
Screenshot: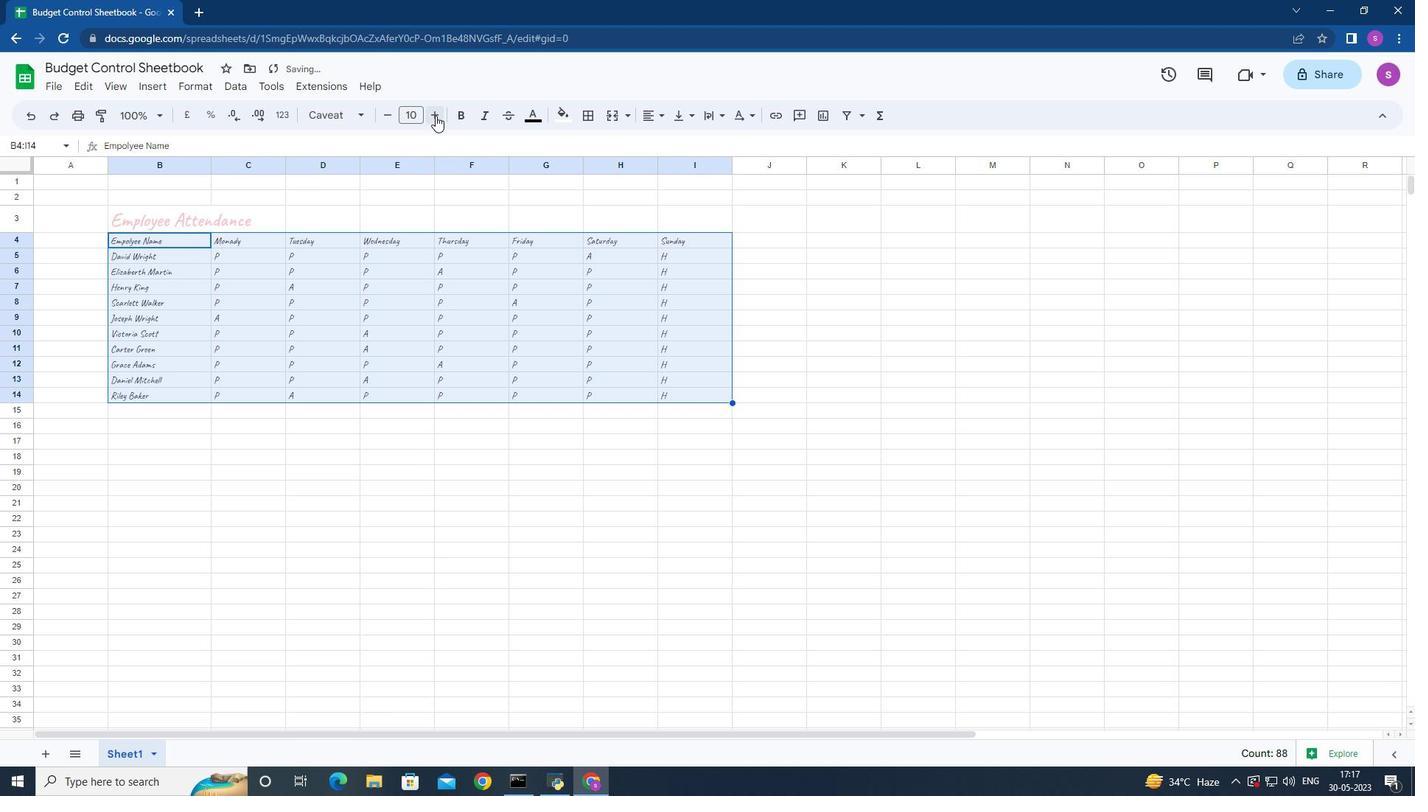 
Action: Mouse moved to (435, 115)
Screenshot: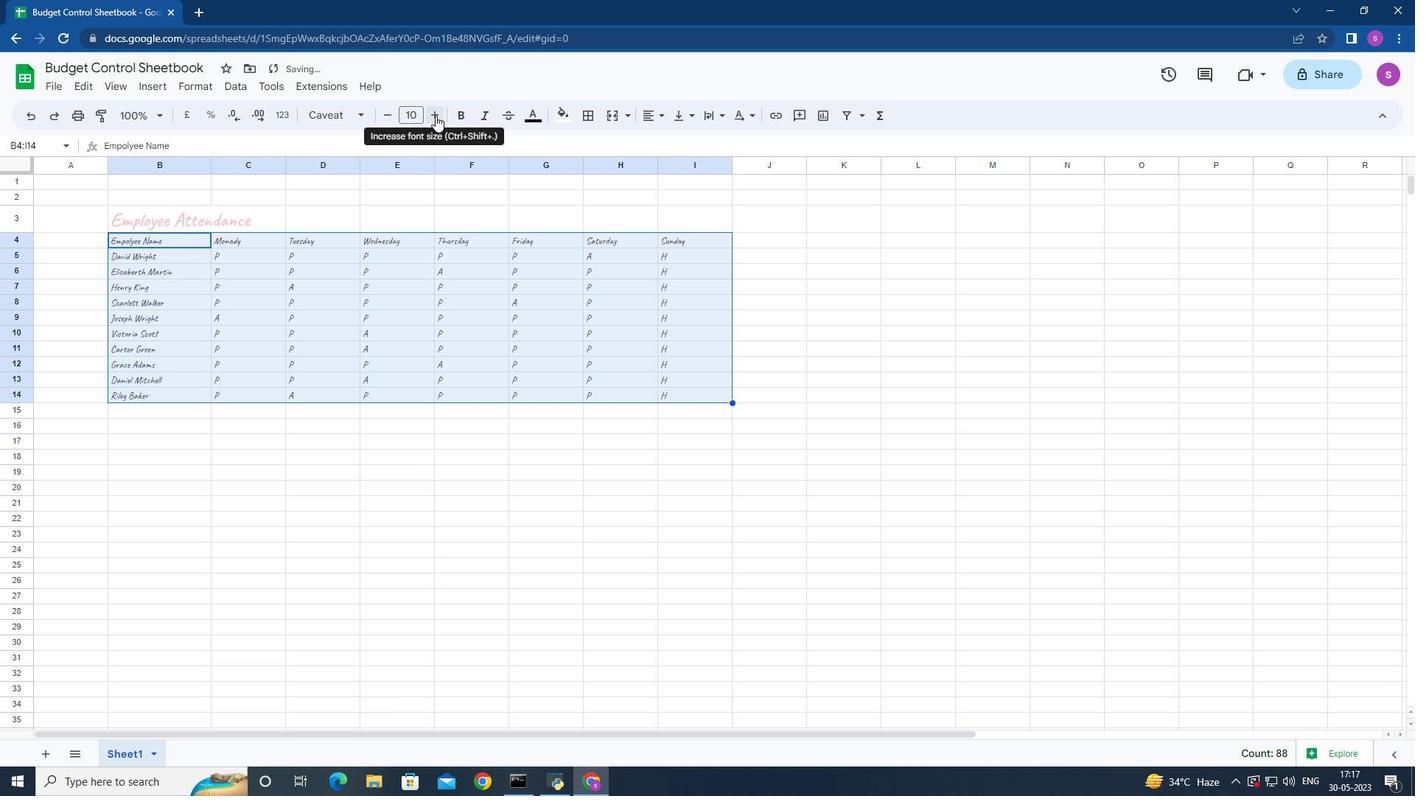 
Action: Mouse pressed left at (435, 115)
Screenshot: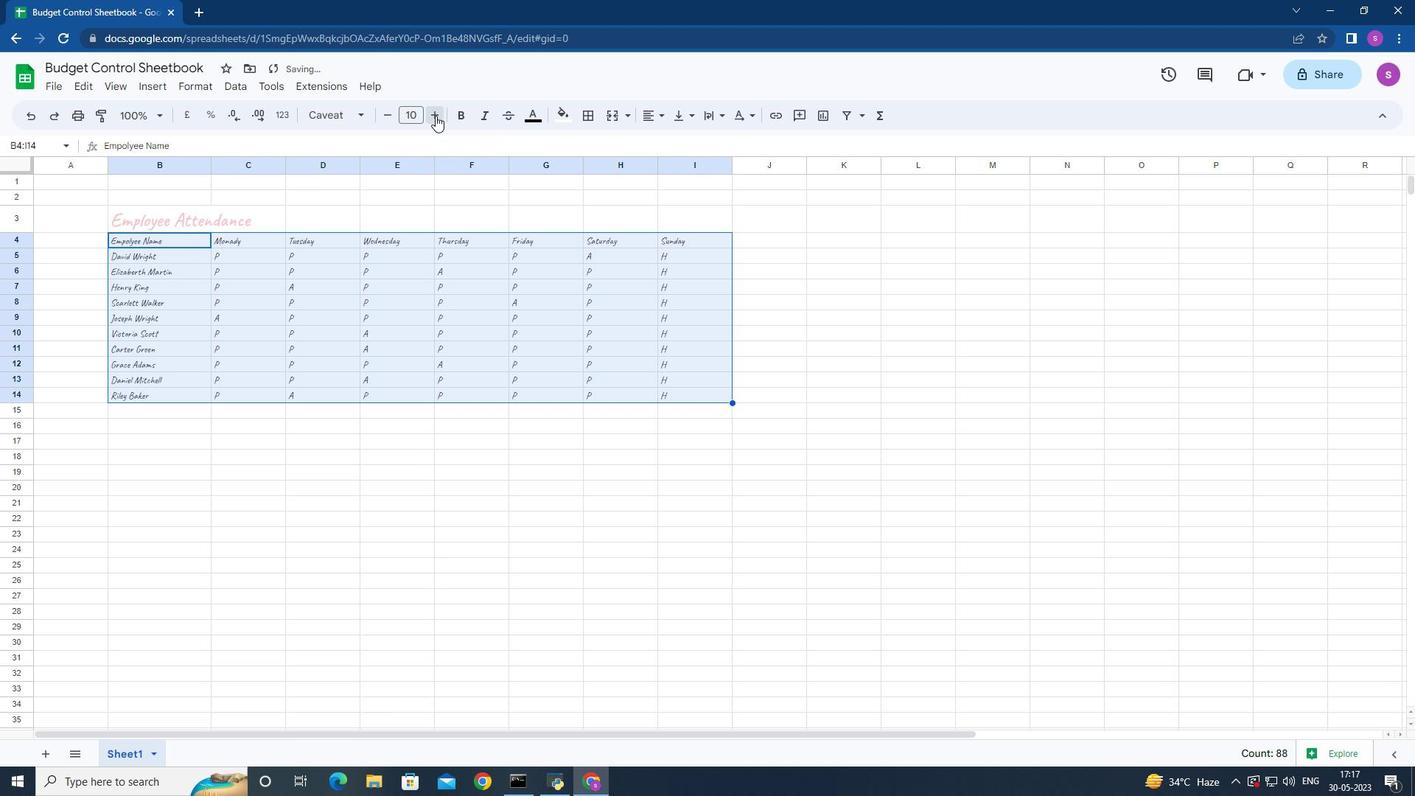 
Action: Mouse moved to (658, 115)
Screenshot: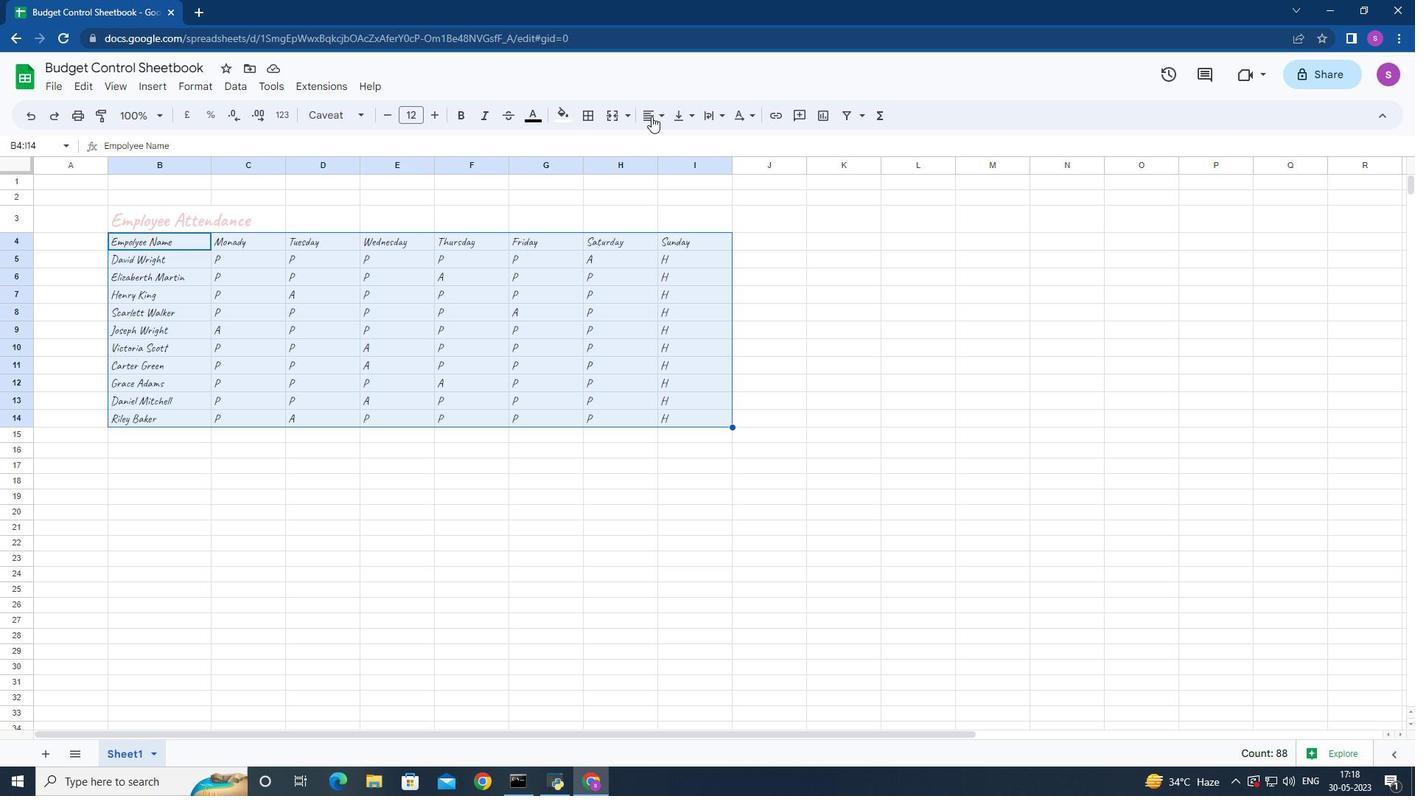 
Action: Mouse pressed left at (658, 115)
Screenshot: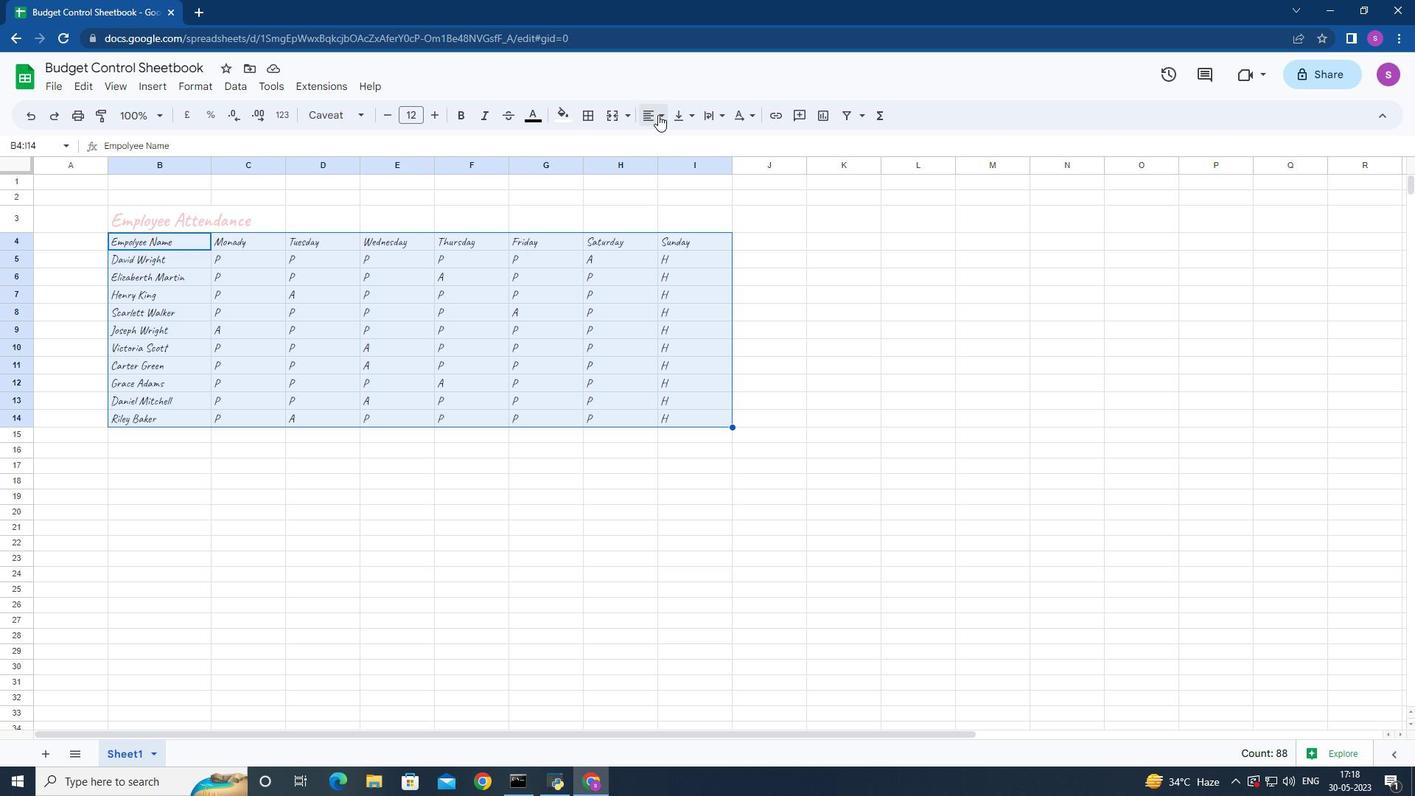 
Action: Mouse moved to (655, 140)
Screenshot: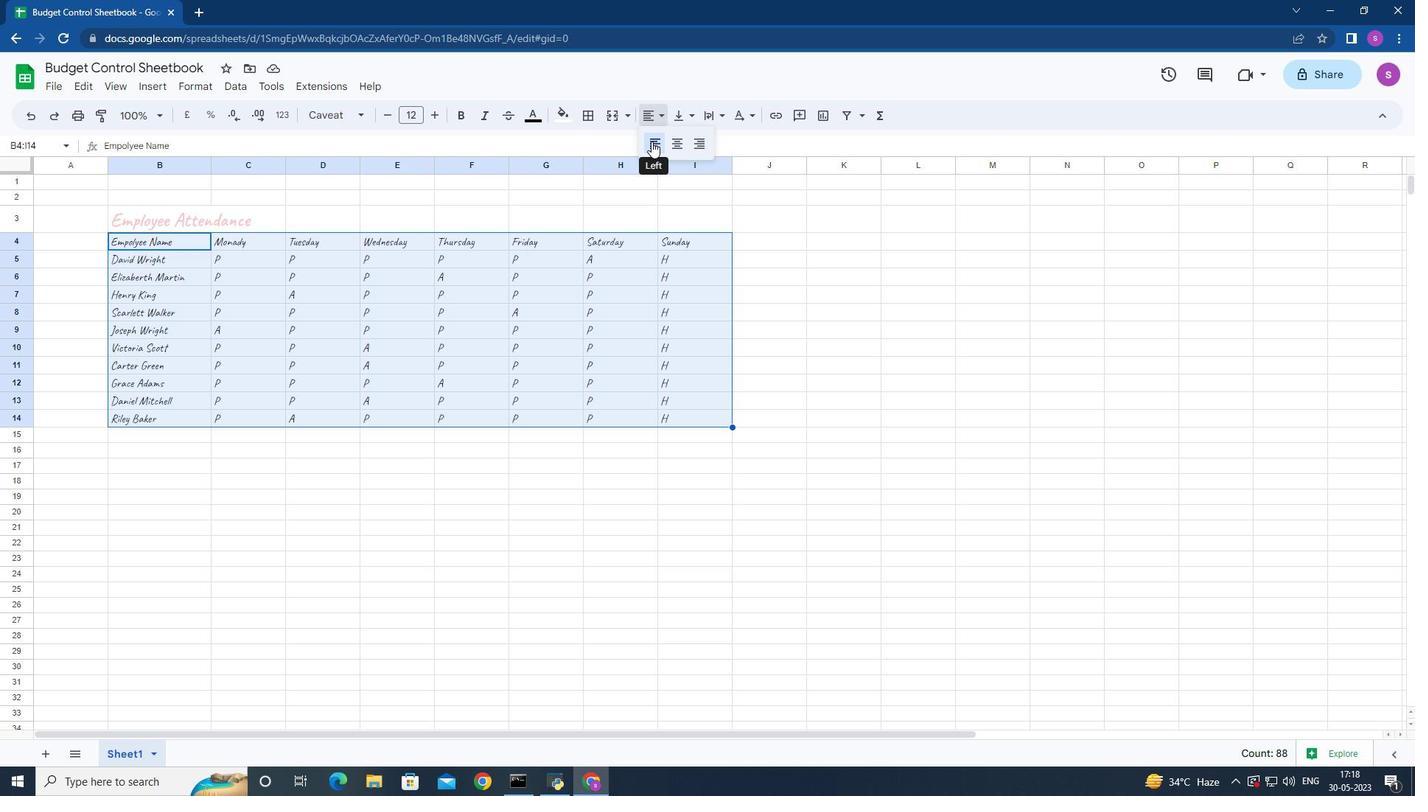 
Action: Mouse pressed left at (655, 140)
Screenshot: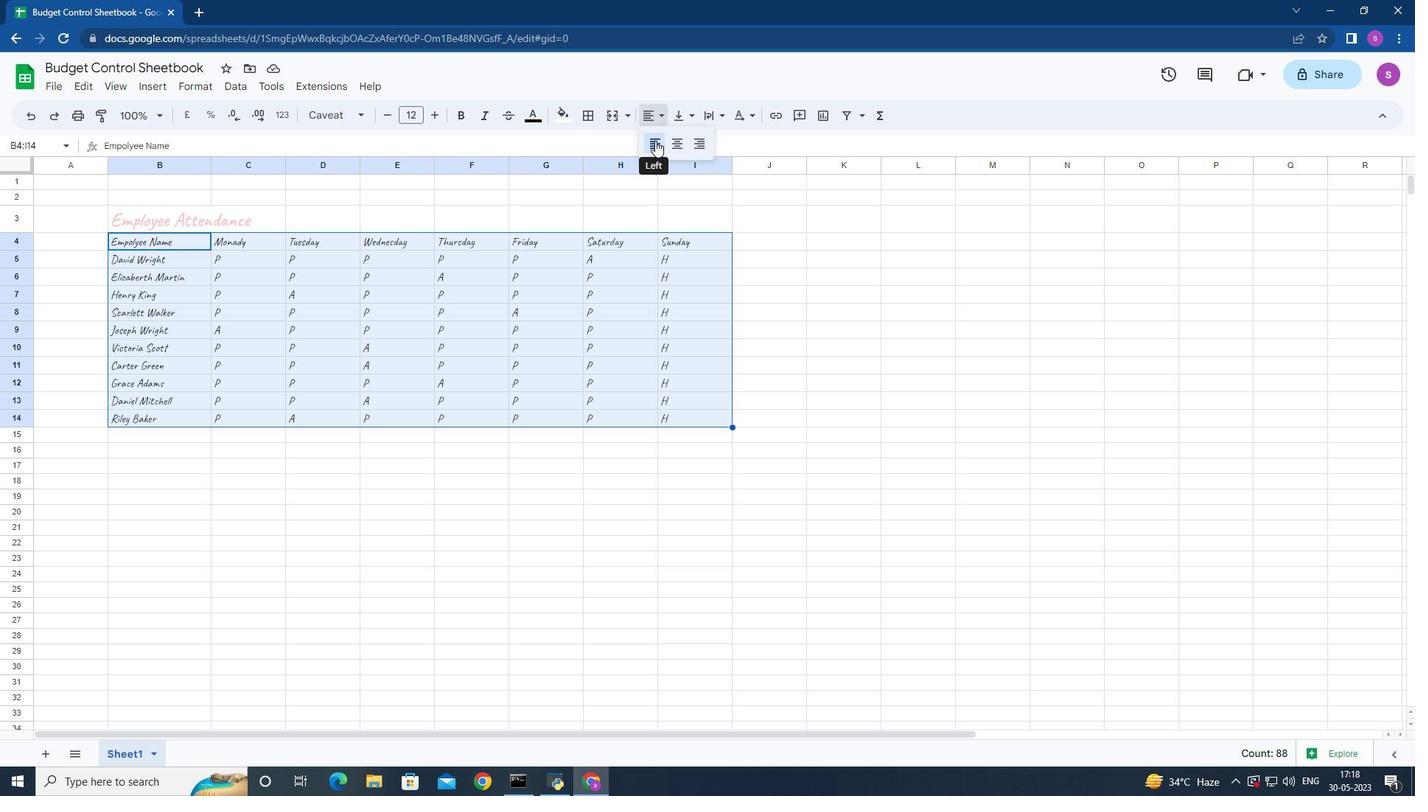 
Action: Mouse moved to (109, 218)
Screenshot: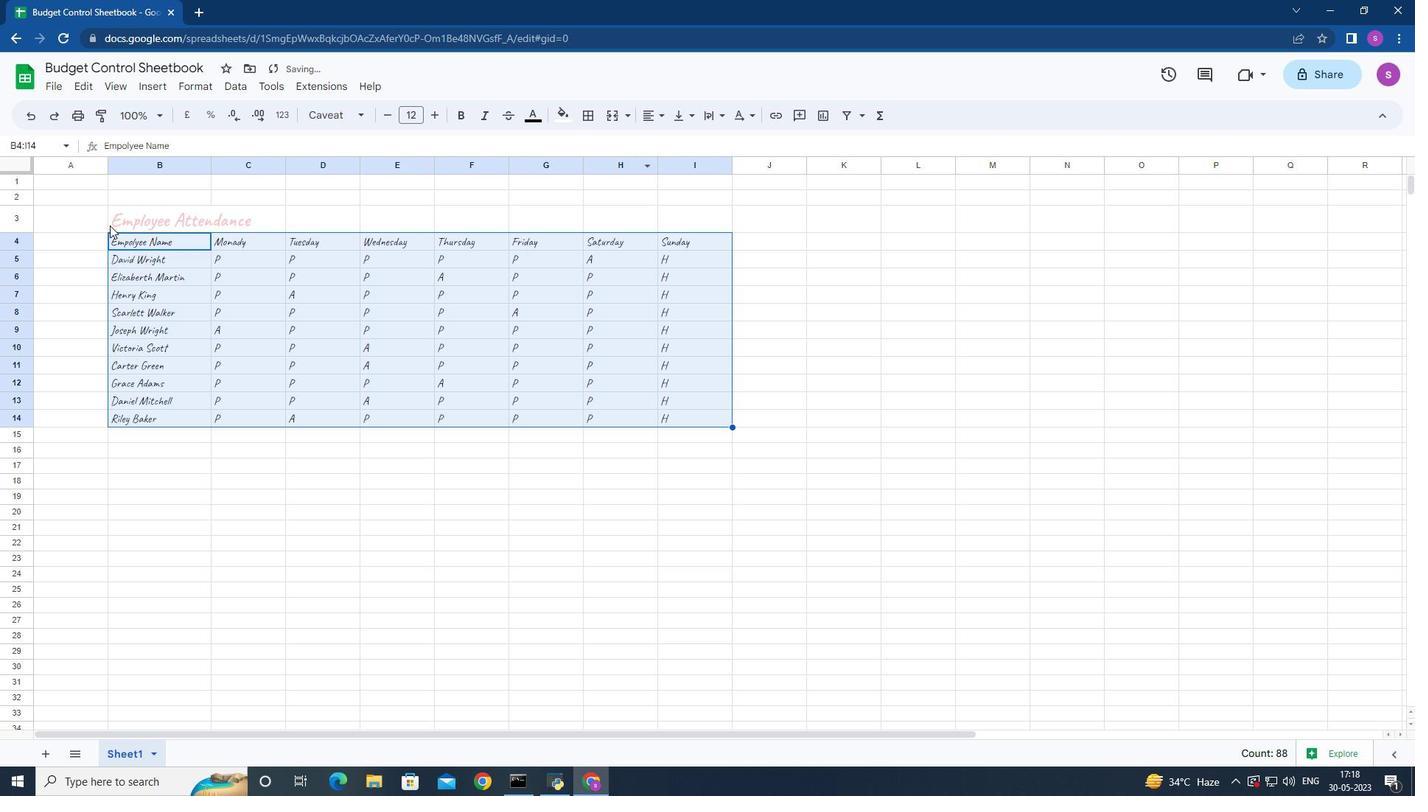 
Action: Mouse pressed left at (109, 218)
Screenshot: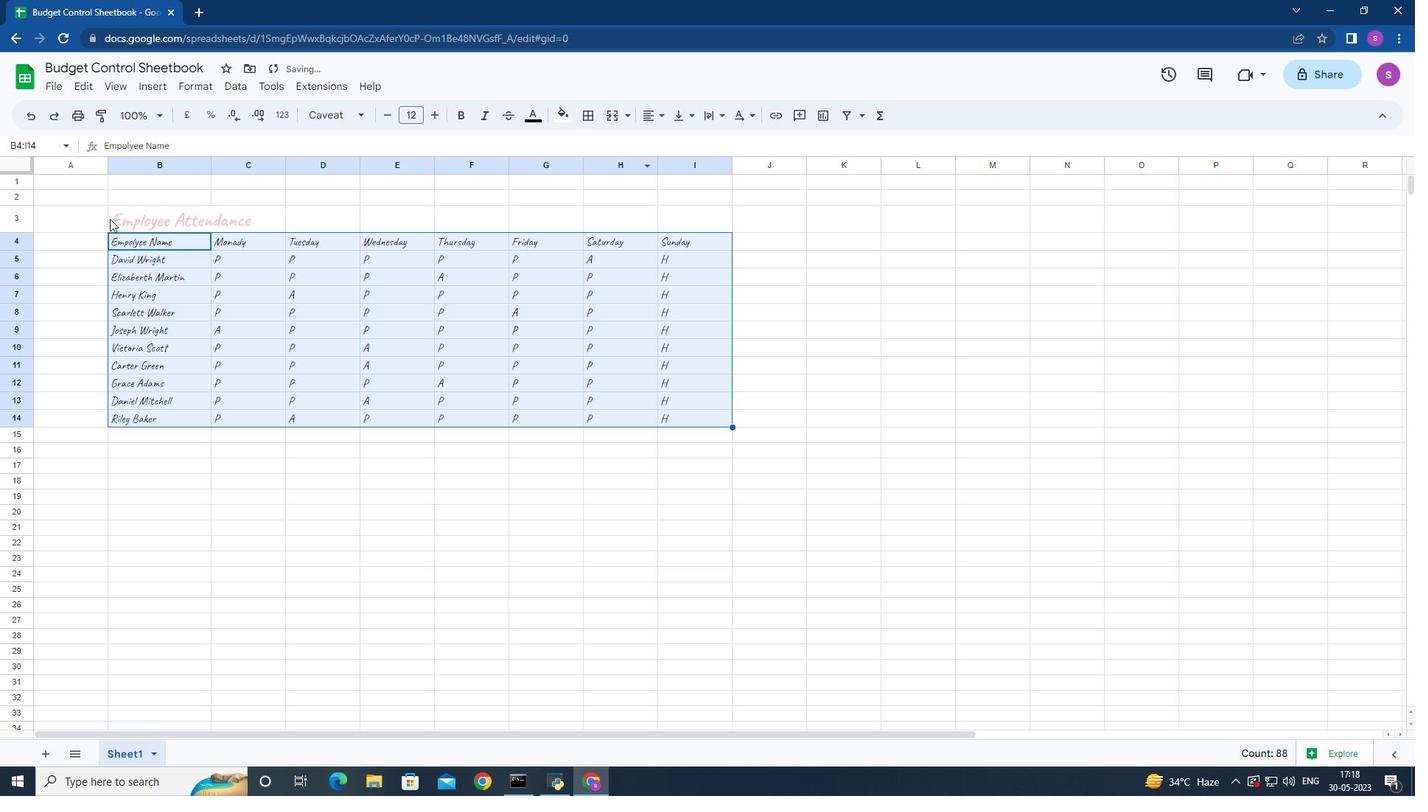 
Action: Mouse moved to (657, 119)
Screenshot: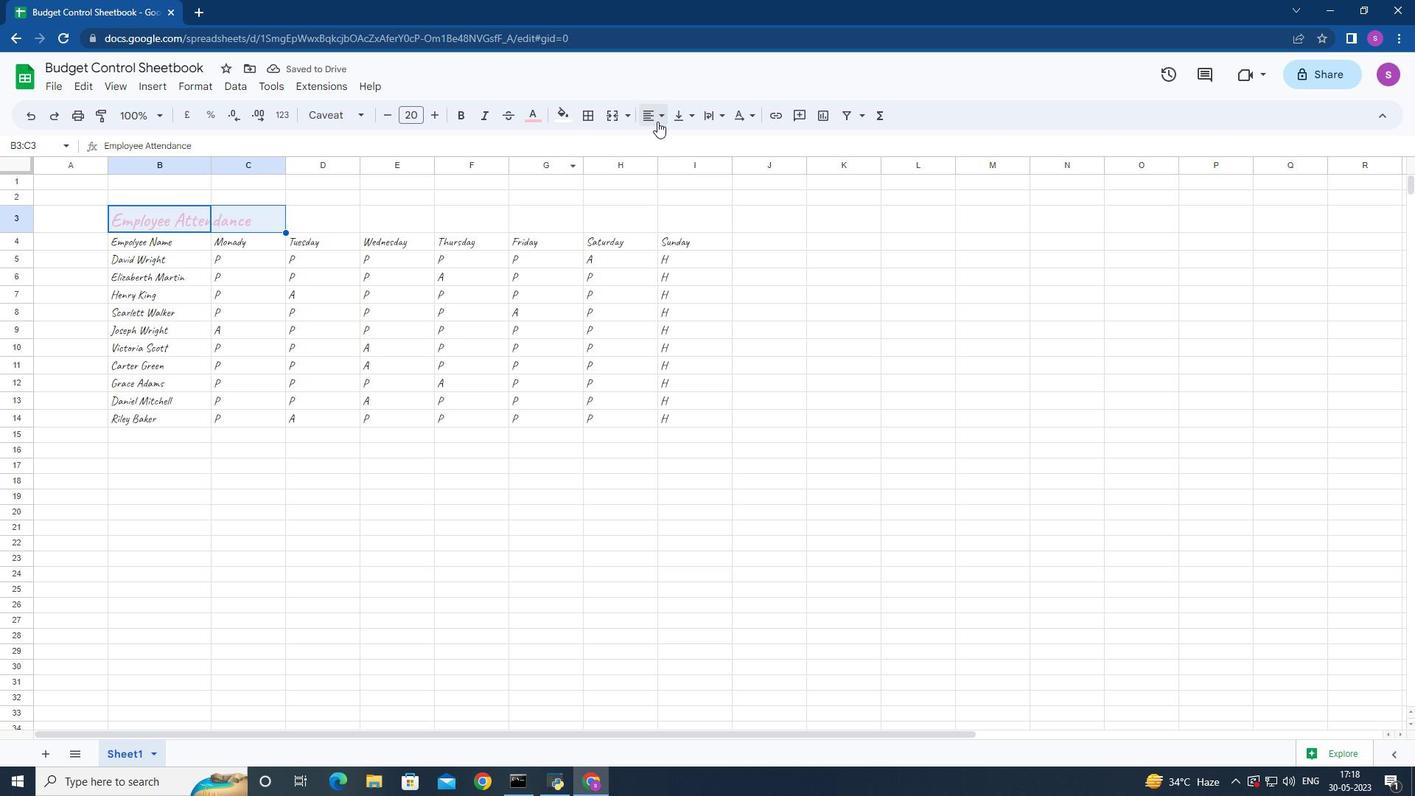 
Action: Mouse pressed left at (657, 119)
Screenshot: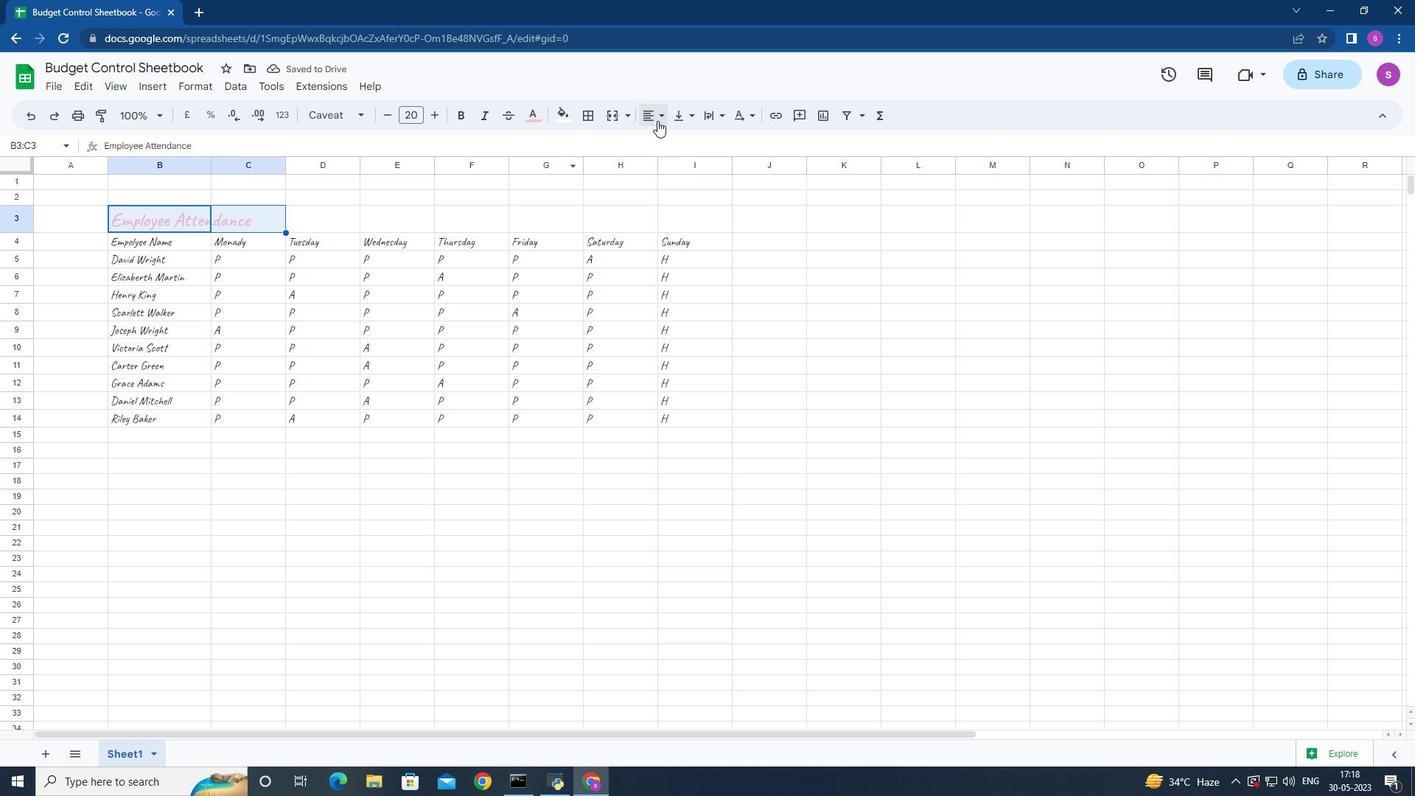 
Action: Mouse moved to (648, 140)
Screenshot: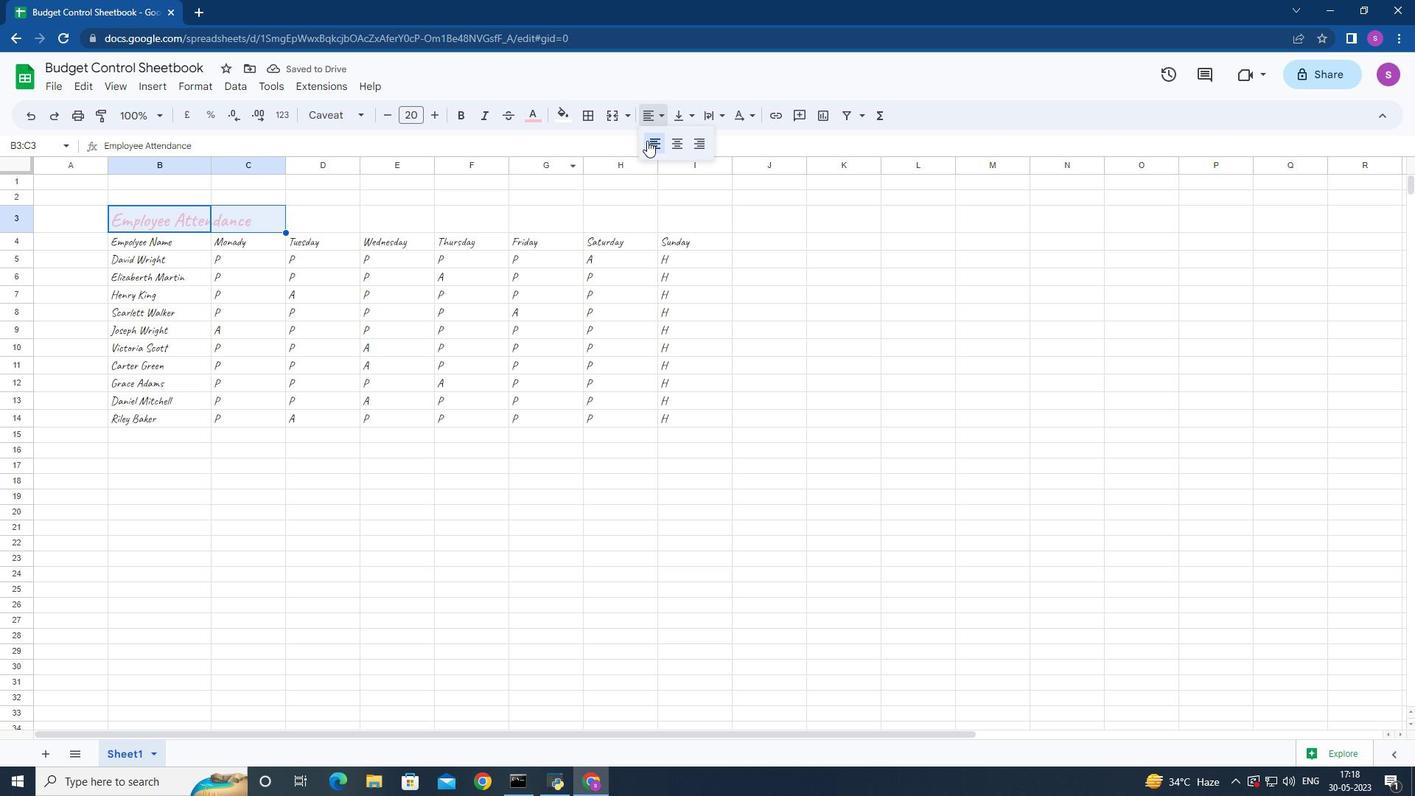 
Action: Mouse pressed left at (648, 140)
Screenshot: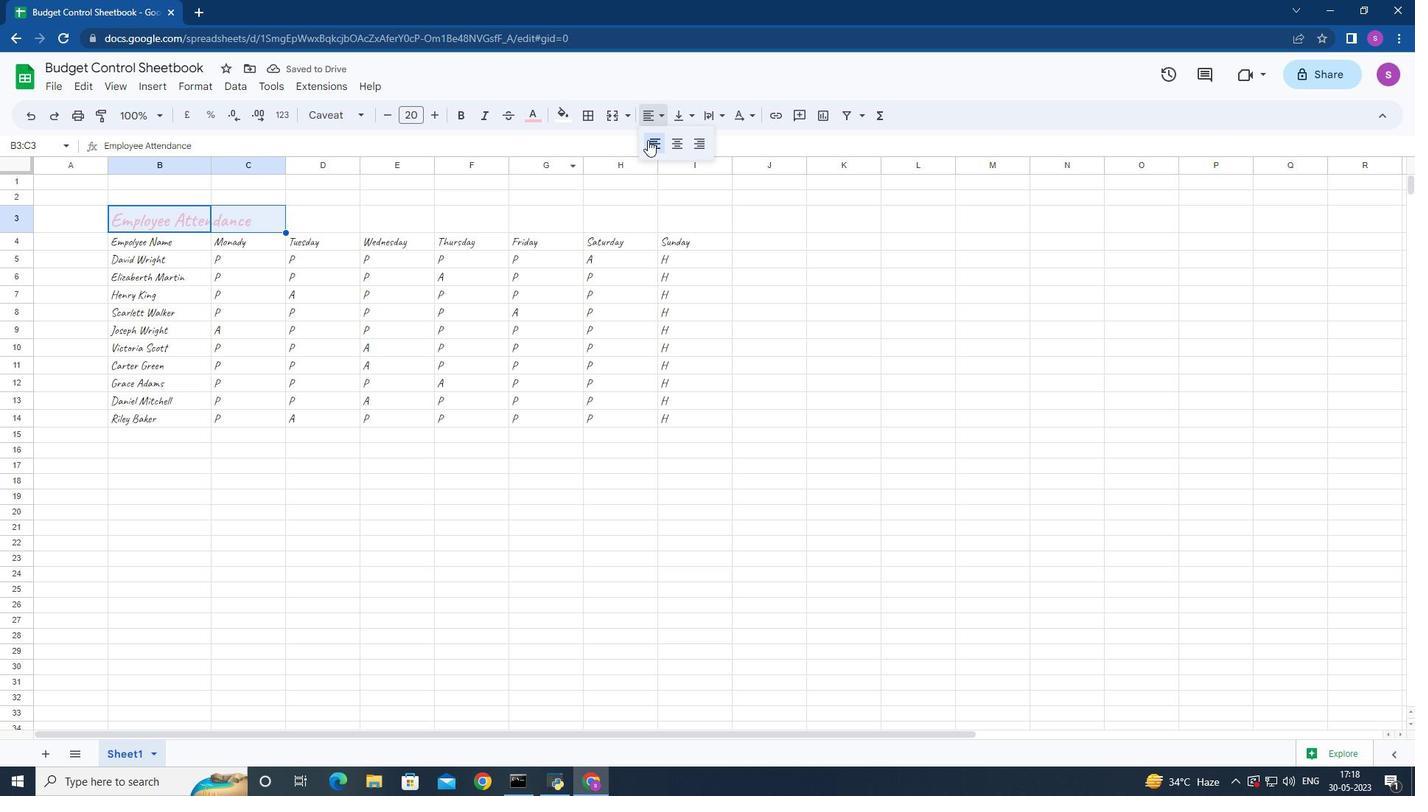 
Action: Mouse moved to (392, 342)
Screenshot: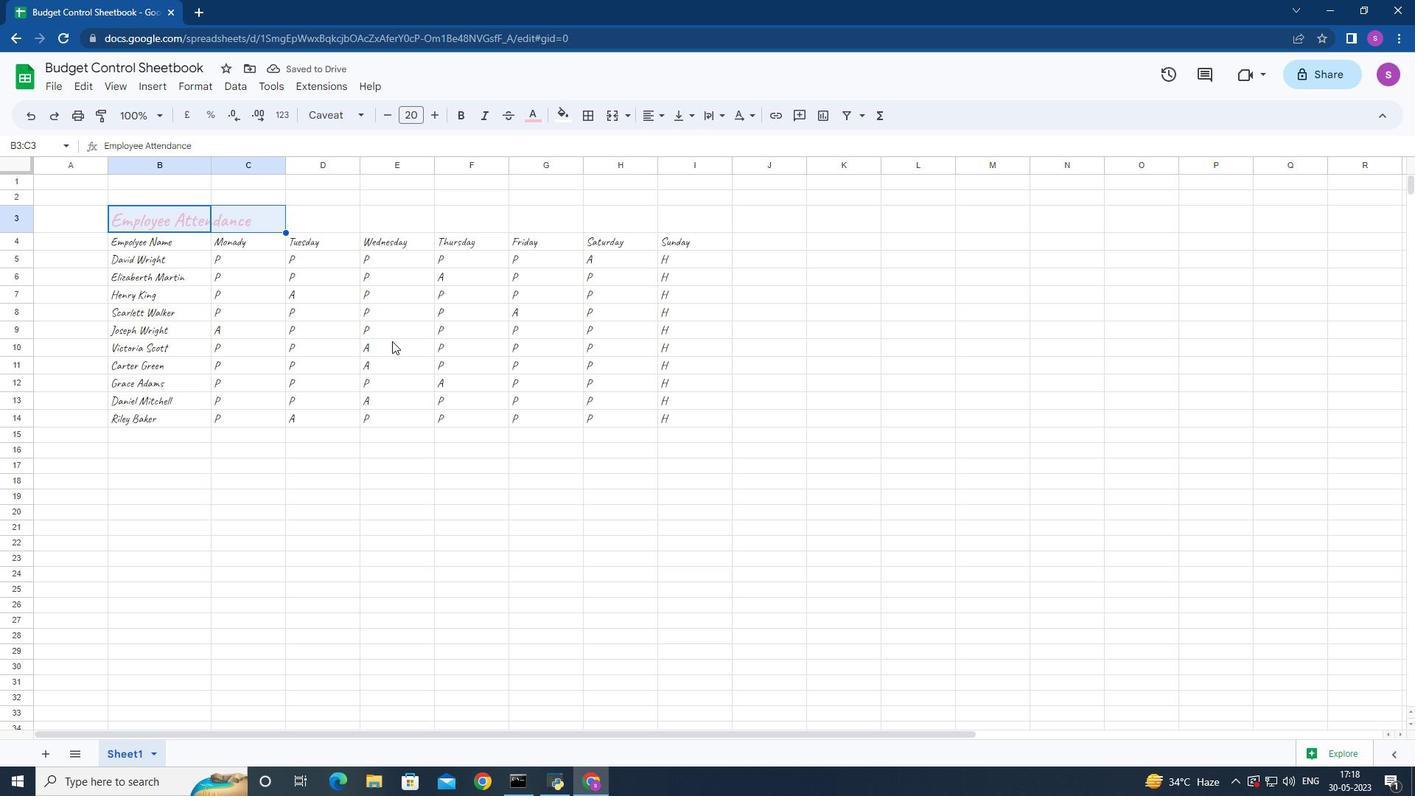 
Action: Mouse scrolled (392, 342) with delta (0, 0)
Screenshot: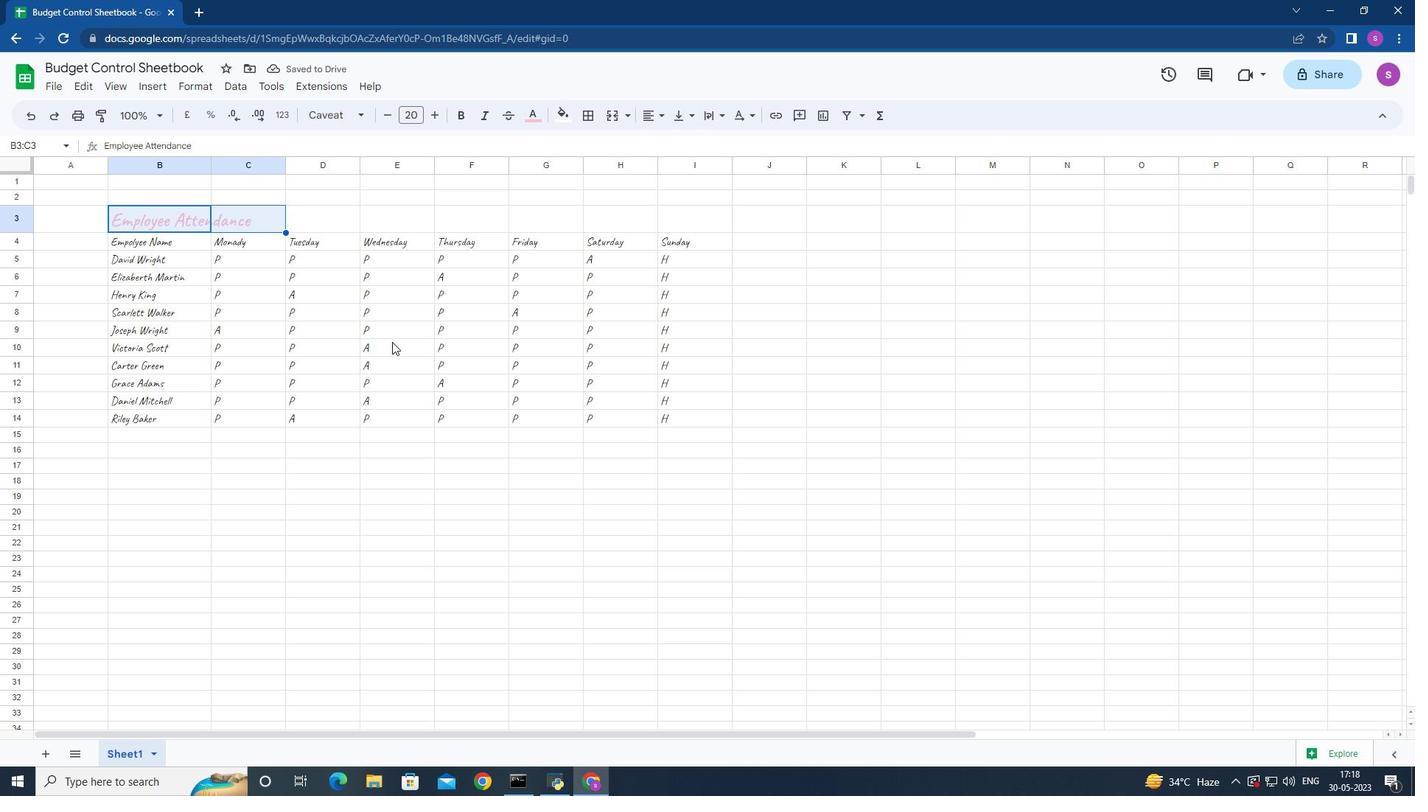 
Action: Mouse moved to (455, 374)
Screenshot: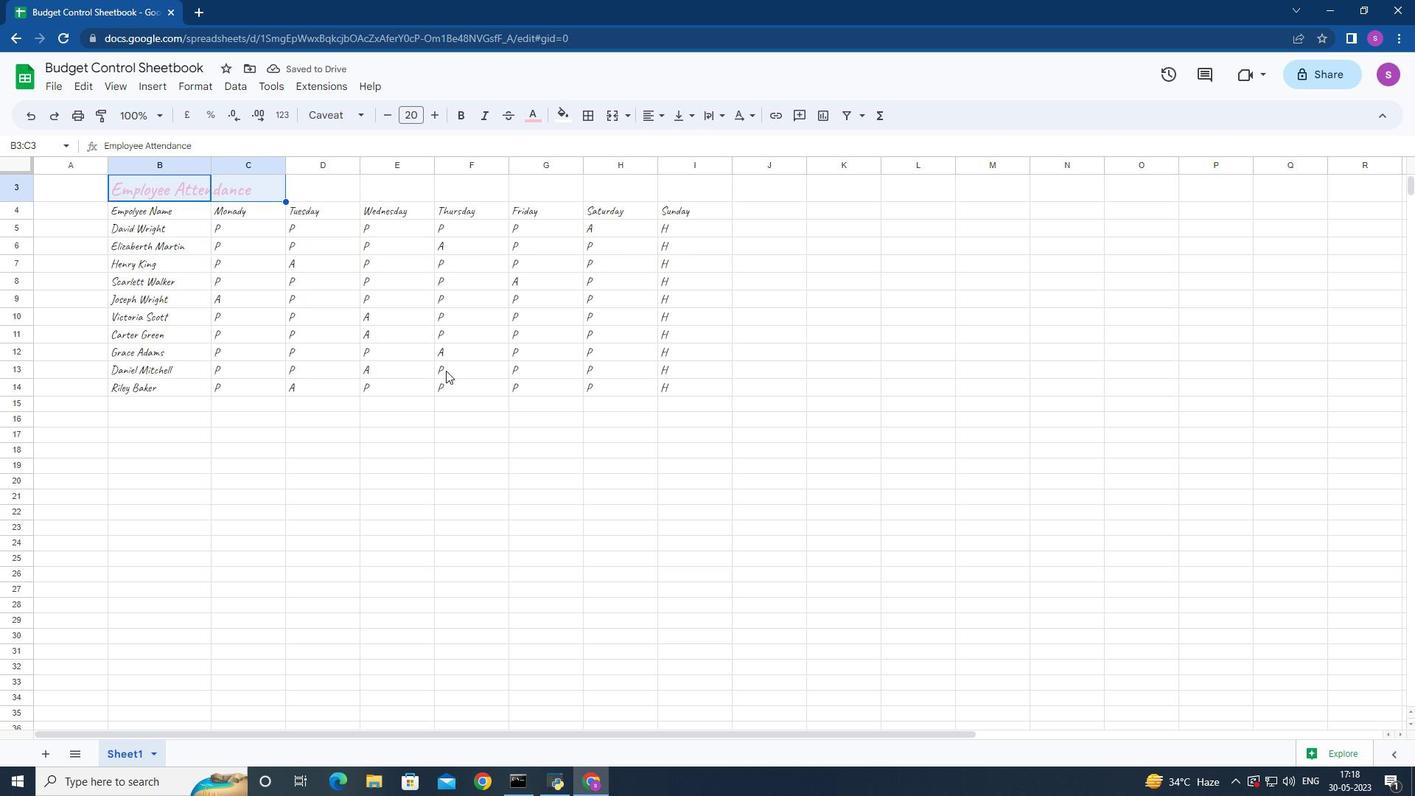
Action: Mouse scrolled (455, 375) with delta (0, 0)
Screenshot: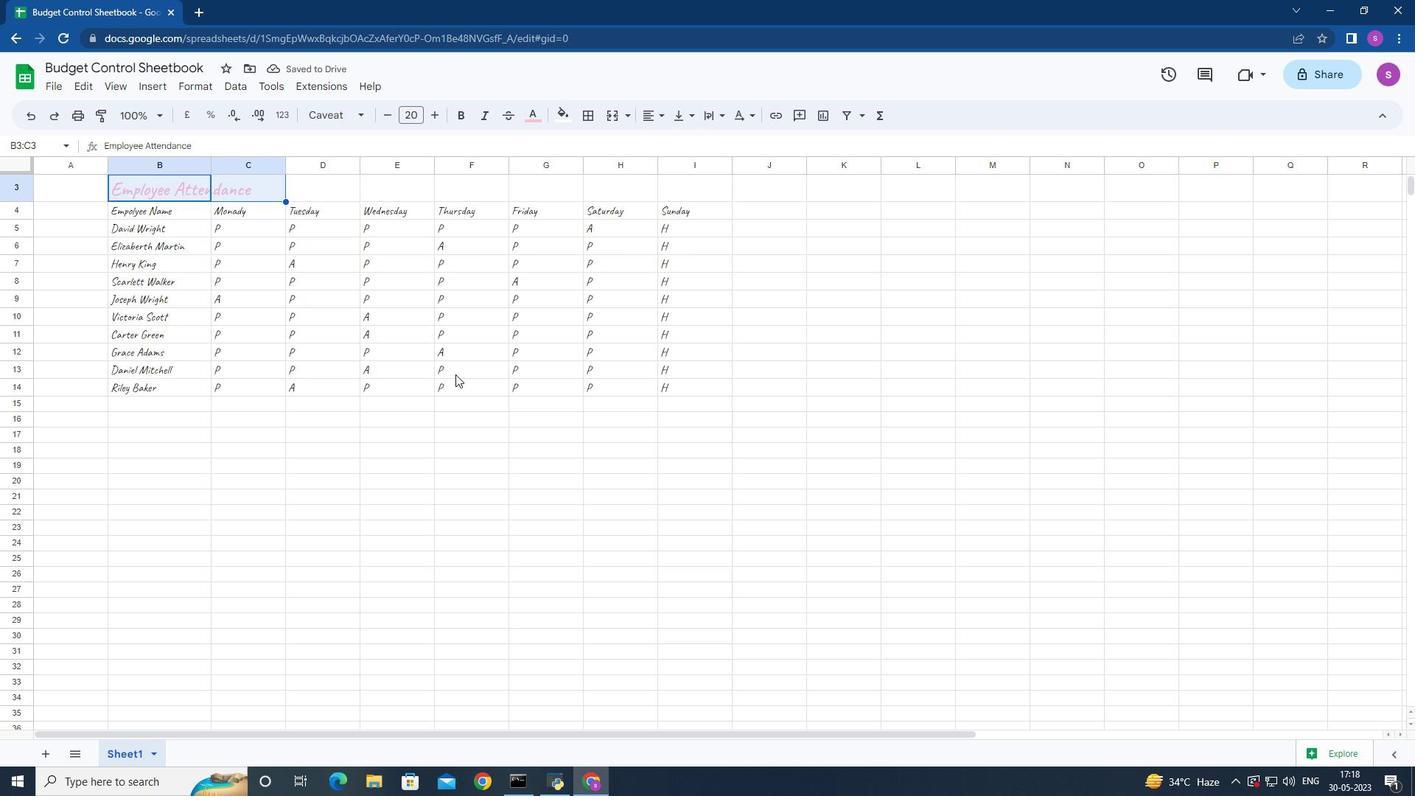
Action: Mouse scrolled (455, 375) with delta (0, 0)
Screenshot: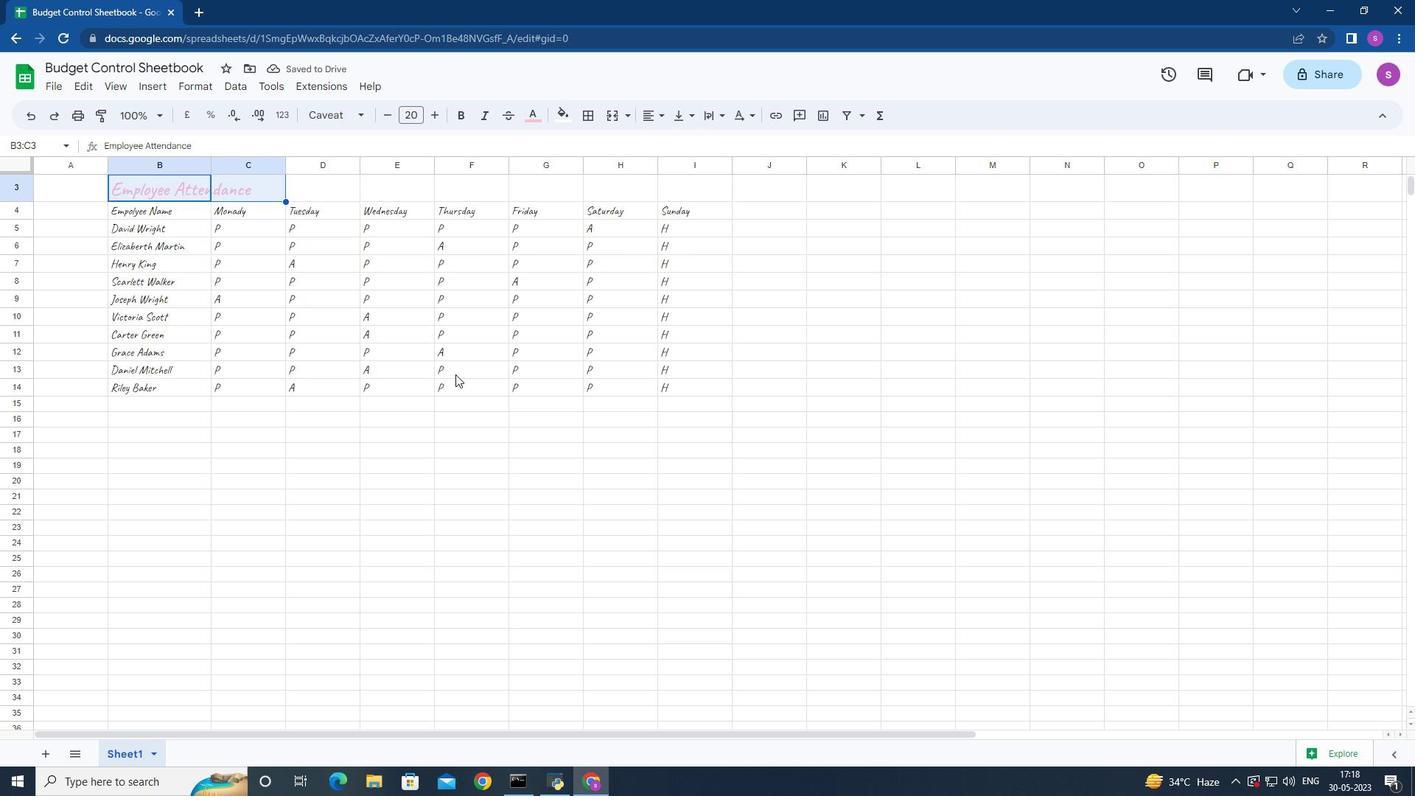 
Action: Mouse scrolled (455, 375) with delta (0, 0)
Screenshot: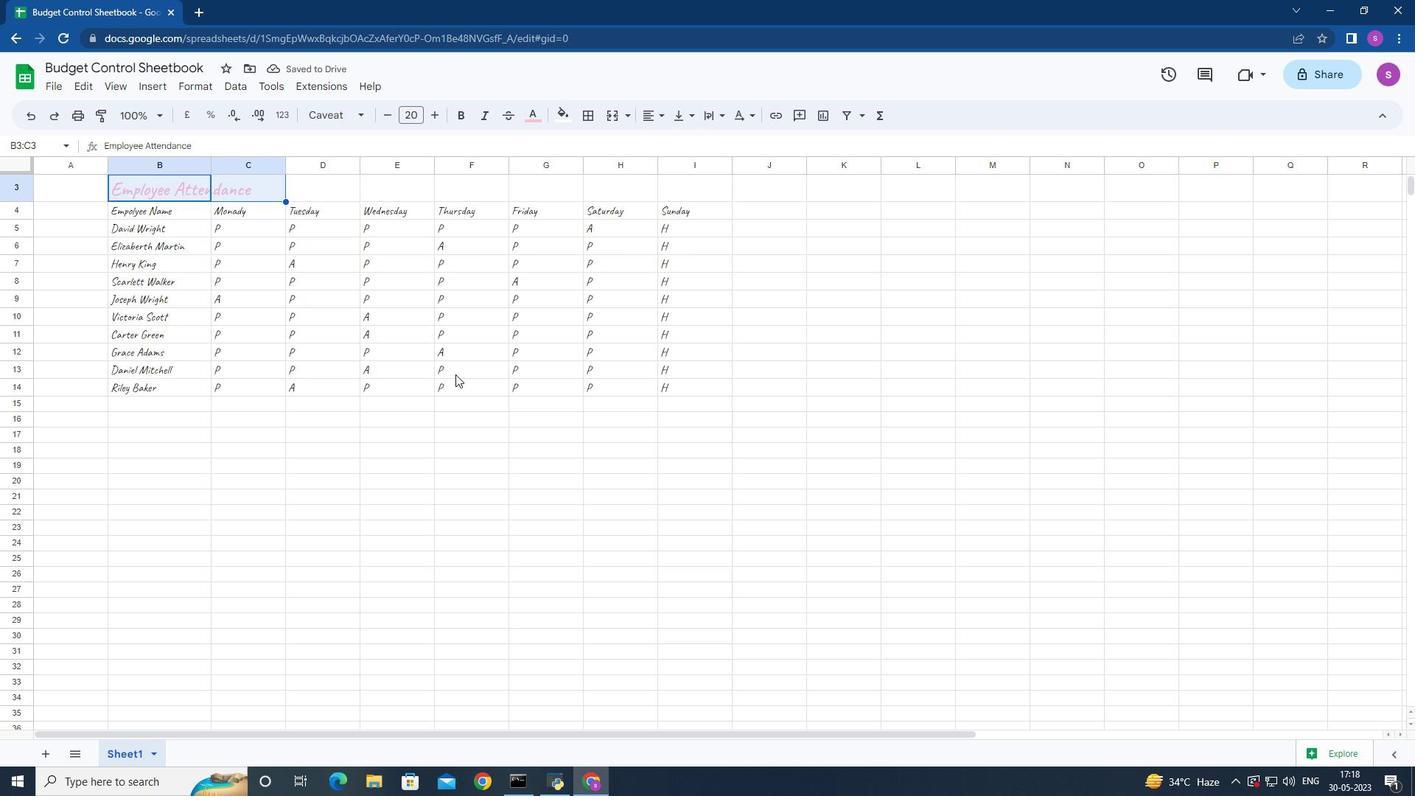 
Action: Mouse moved to (683, 339)
Screenshot: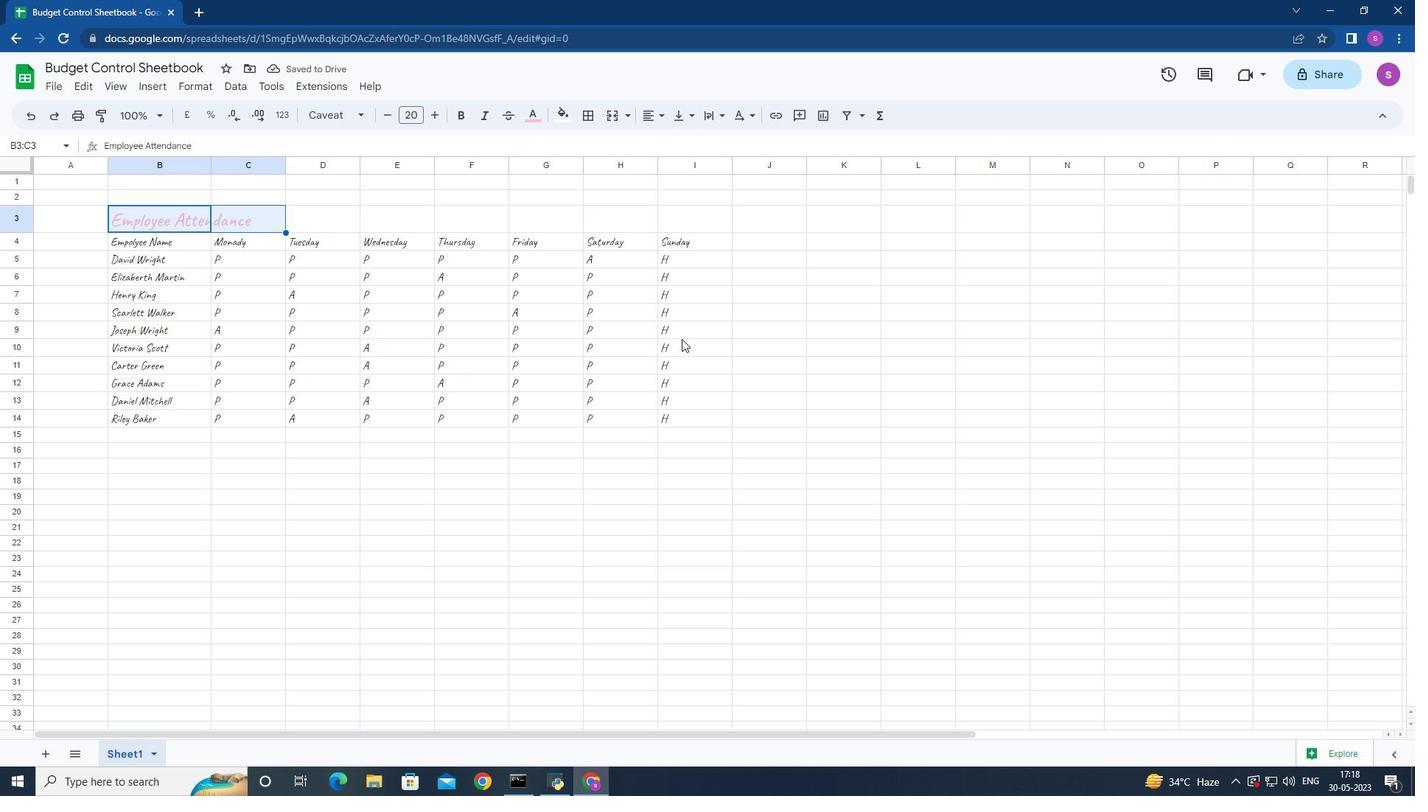 
